 Task: Look for space in Littleton, United States from 10th July, 2023 to 15th July, 2023 for 7 adults in price range Rs.10000 to Rs.15000. Place can be entire place or shared room with 4 bedrooms having 7 beds and 4 bathrooms. Property type can be house, flat, guest house. Amenities needed are: wifi, TV, free parkinig on premises, gym, breakfast. Booking option can be shelf check-in. Required host language is English.
Action: Mouse moved to (436, 122)
Screenshot: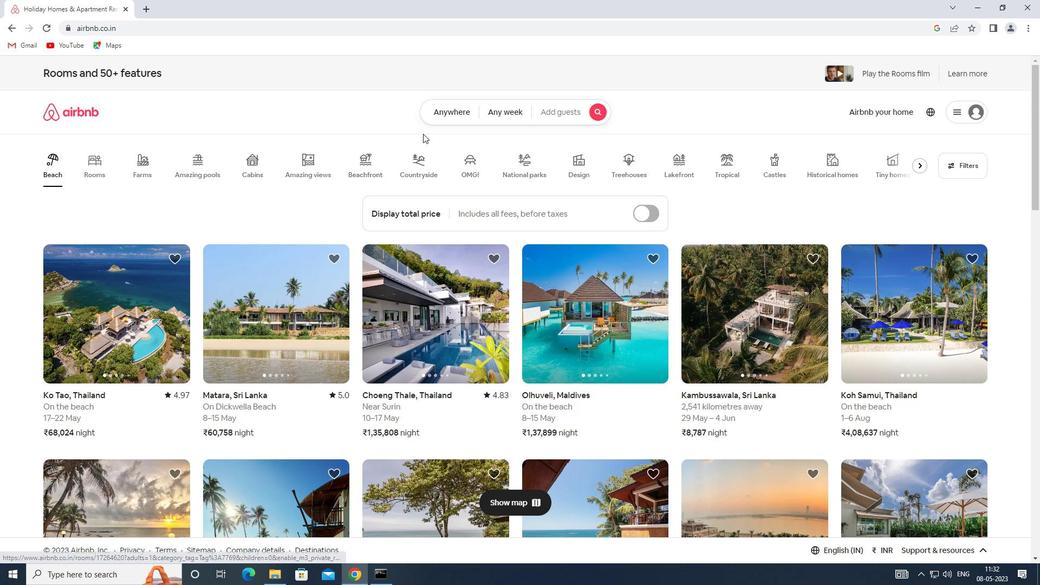 
Action: Mouse pressed left at (436, 122)
Screenshot: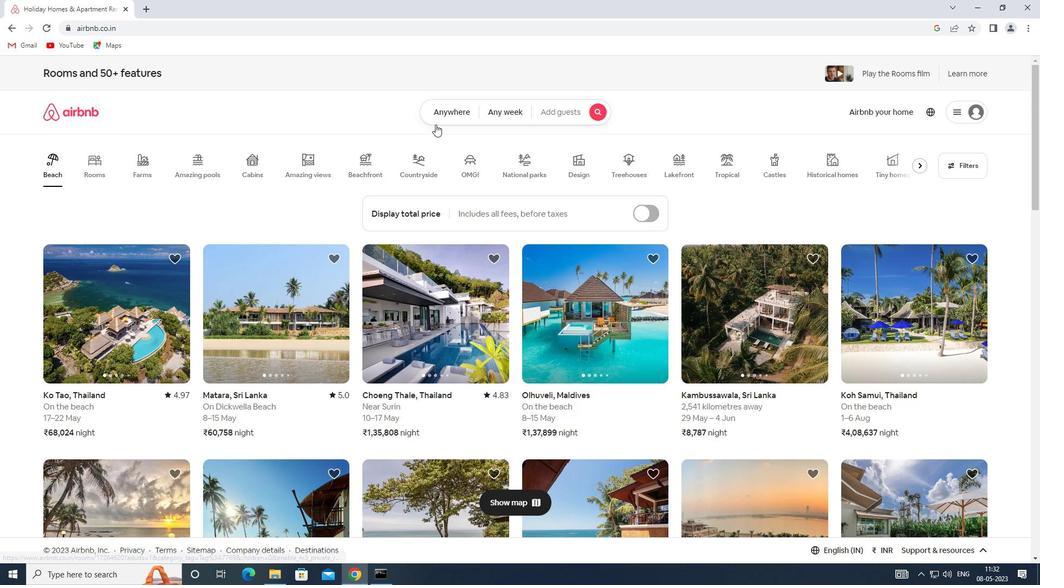 
Action: Mouse moved to (330, 158)
Screenshot: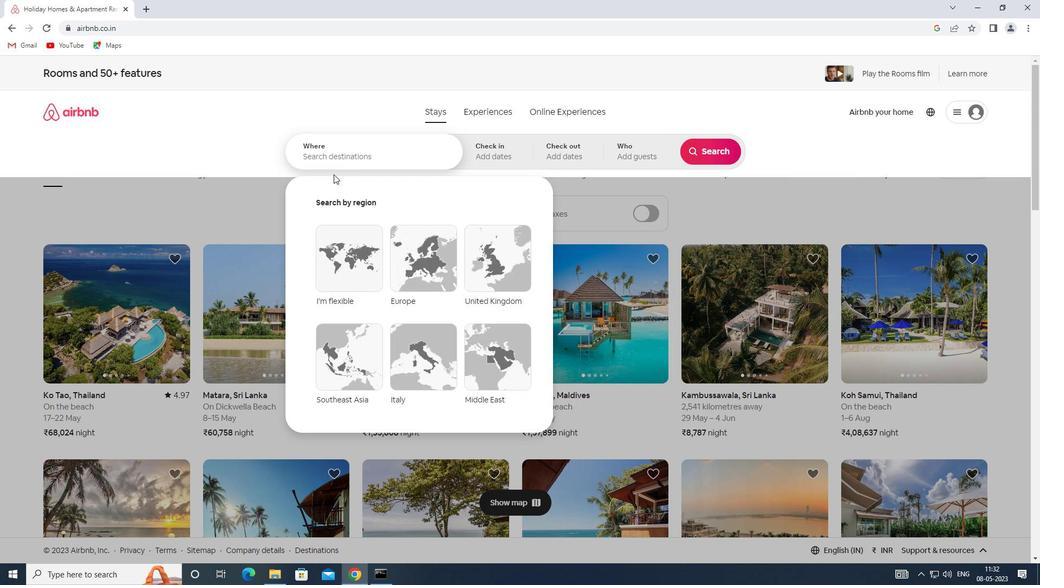 
Action: Mouse pressed left at (330, 158)
Screenshot: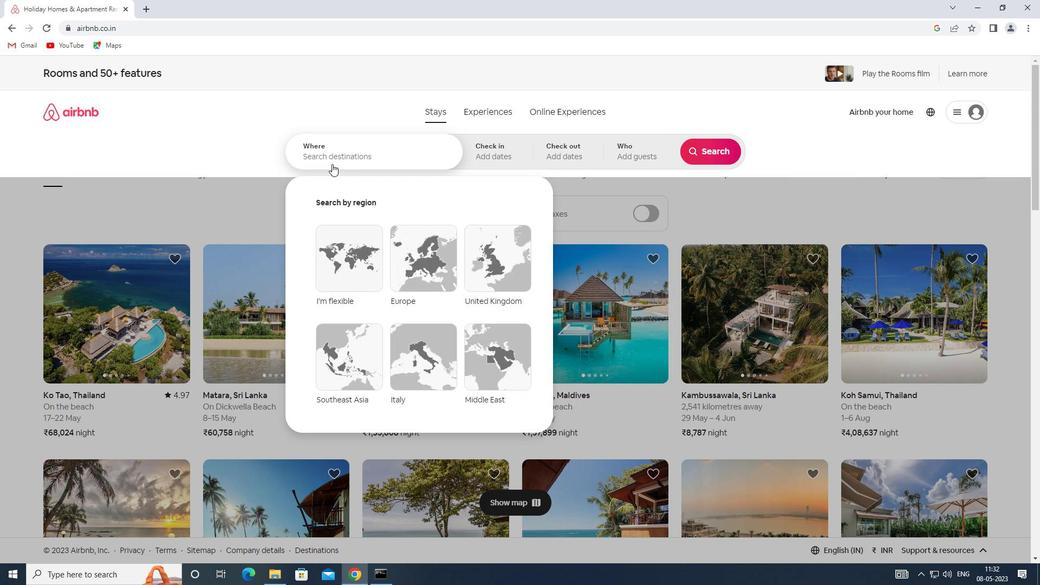 
Action: Key pressed <Key.shift>SPACE<Key.space>IN<Key.space><Key.shift><Key.shift><Key.shift><Key.shift><Key.shift><Key.shift><Key.shift><Key.shift><Key.shift><Key.shift><Key.shift><Key.shift><Key.shift><Key.shift><Key.shift><Key.shift><Key.shift><Key.shift><Key.shift><Key.shift><Key.shift><Key.shift><Key.shift><Key.shift><Key.shift><Key.shift><Key.shift><Key.shift><Key.shift><Key.shift><Key.shift><Key.shift><Key.shift><Key.shift><Key.shift><Key.shift><Key.shift><Key.shift><Key.shift>LITTLETON,<Key.shift>UNITED<Key.space><Key.shift>STATES
Screenshot: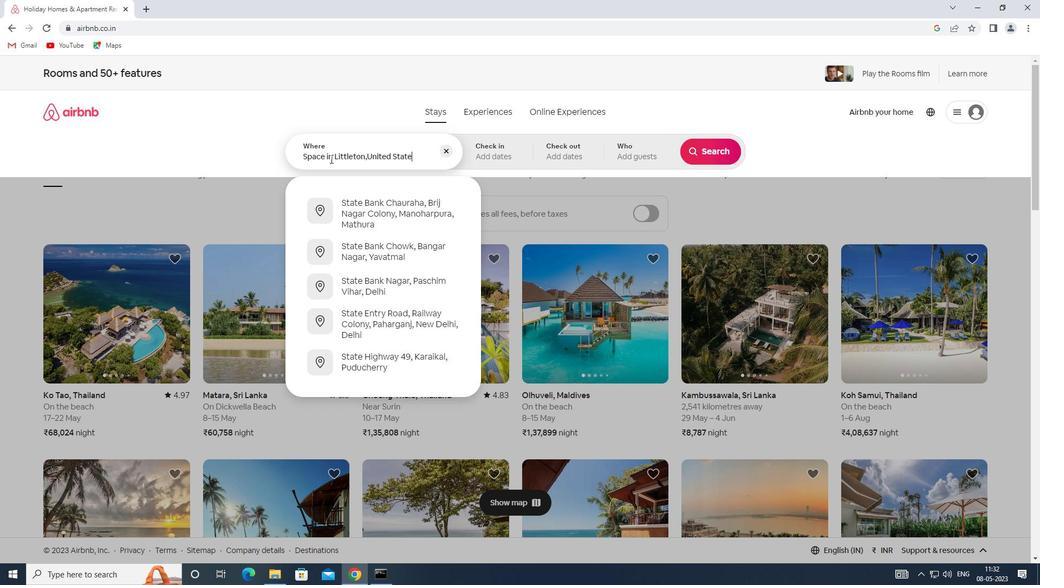 
Action: Mouse moved to (489, 141)
Screenshot: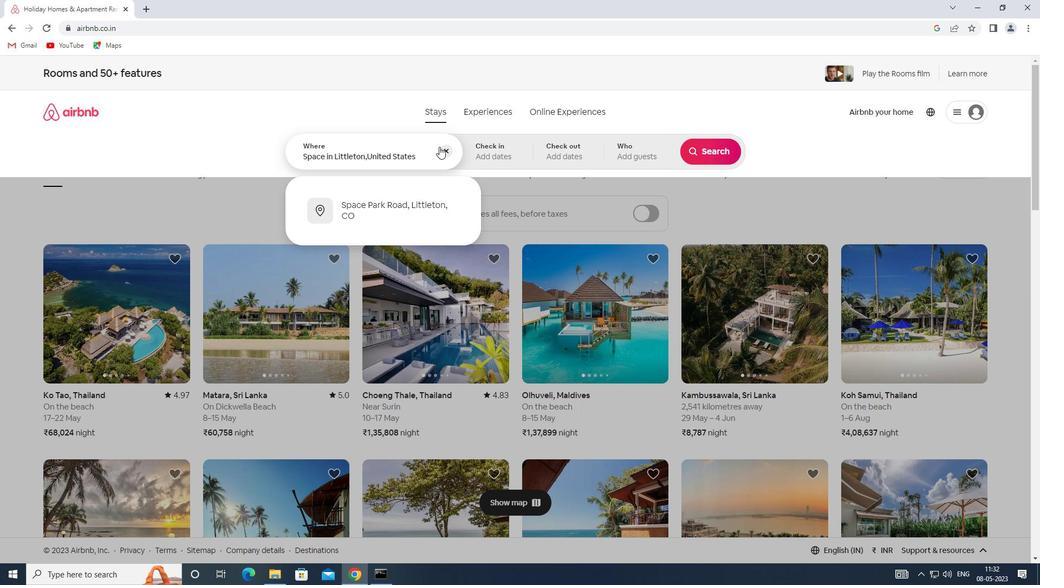 
Action: Mouse pressed left at (489, 141)
Screenshot: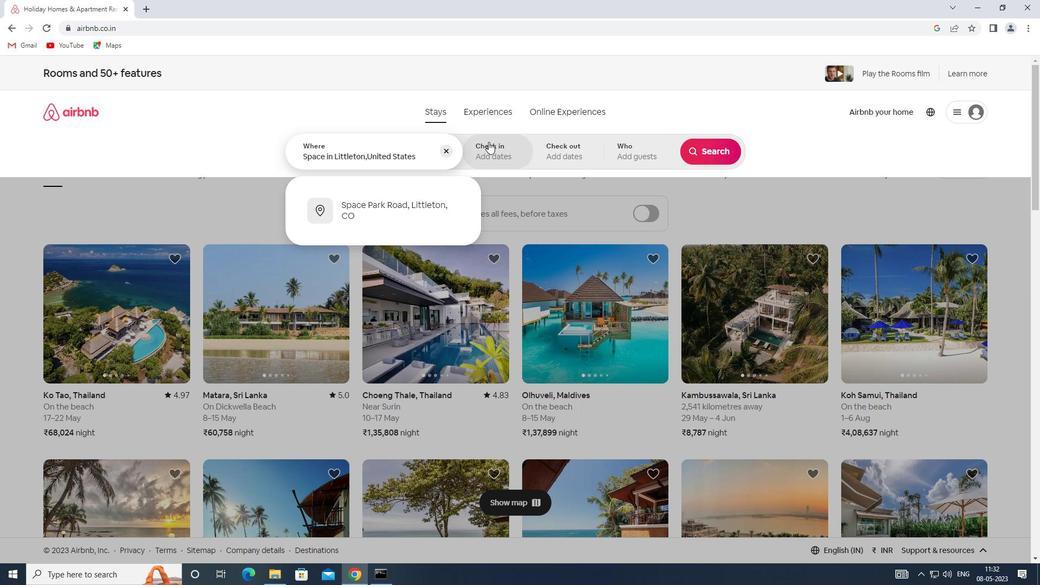
Action: Mouse moved to (712, 238)
Screenshot: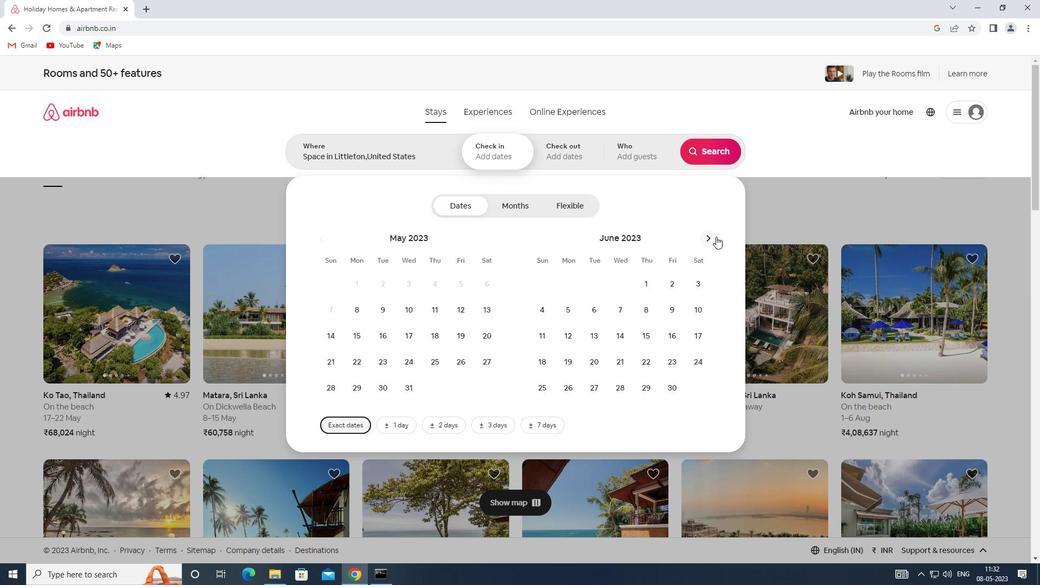 
Action: Mouse pressed left at (712, 238)
Screenshot: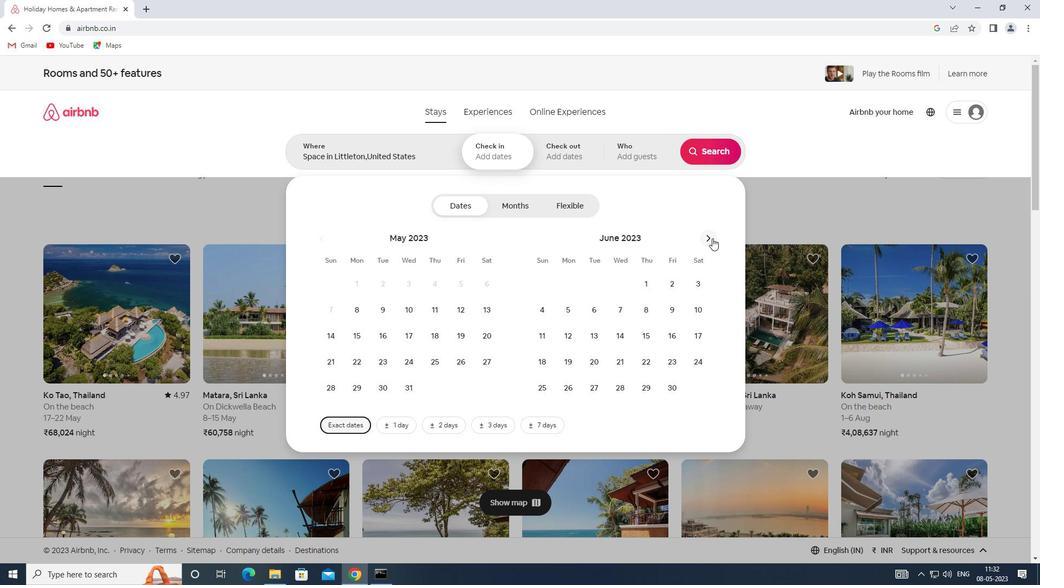 
Action: Mouse moved to (570, 345)
Screenshot: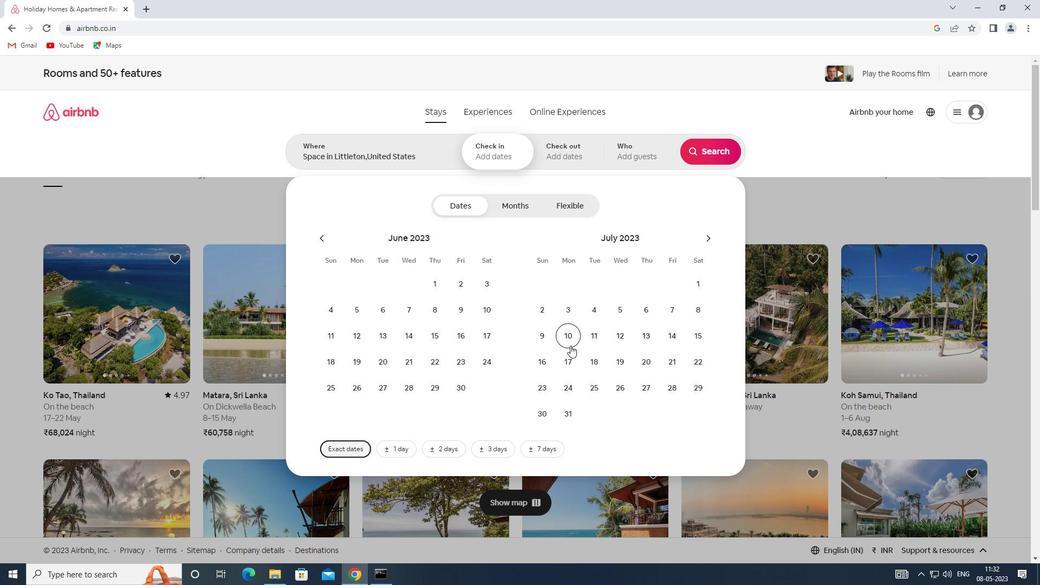 
Action: Mouse pressed left at (570, 345)
Screenshot: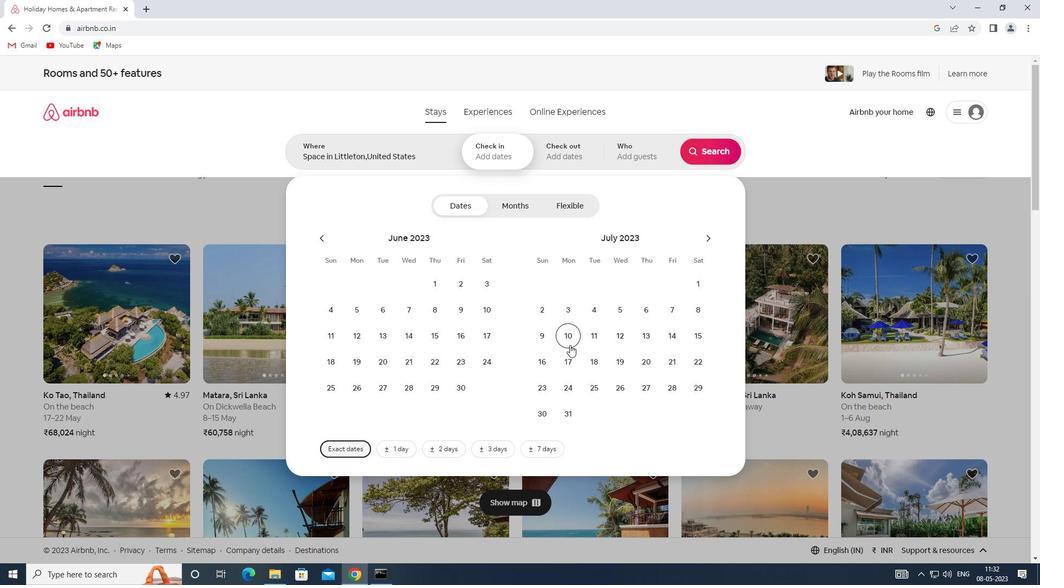 
Action: Mouse moved to (705, 340)
Screenshot: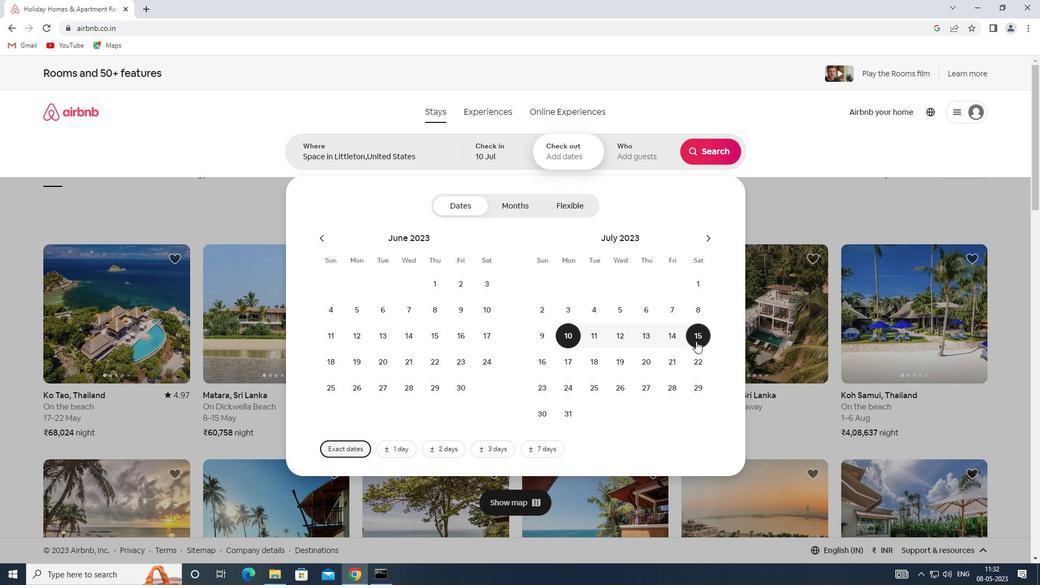 
Action: Mouse pressed left at (705, 340)
Screenshot: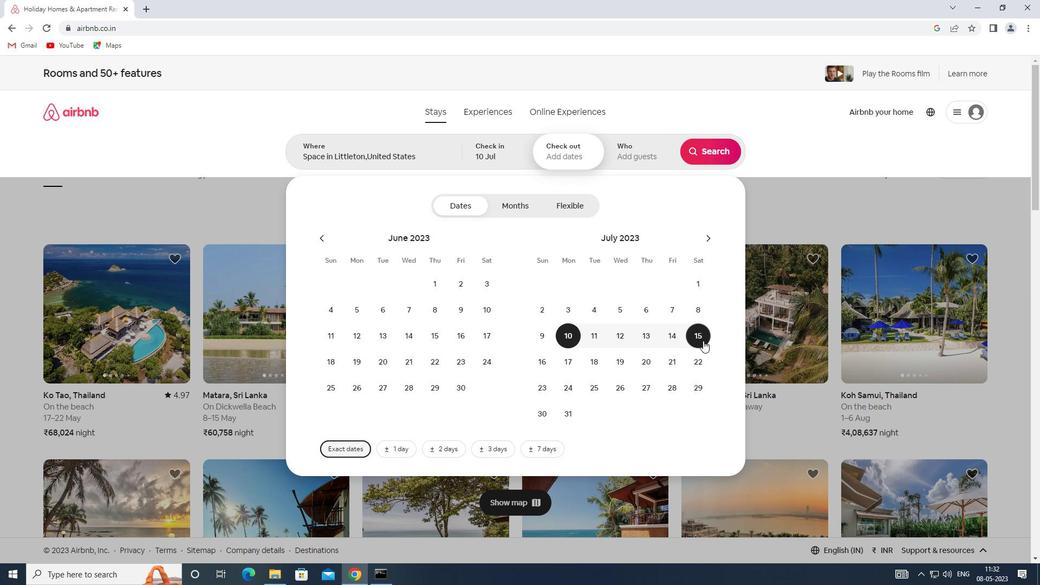 
Action: Mouse moved to (630, 151)
Screenshot: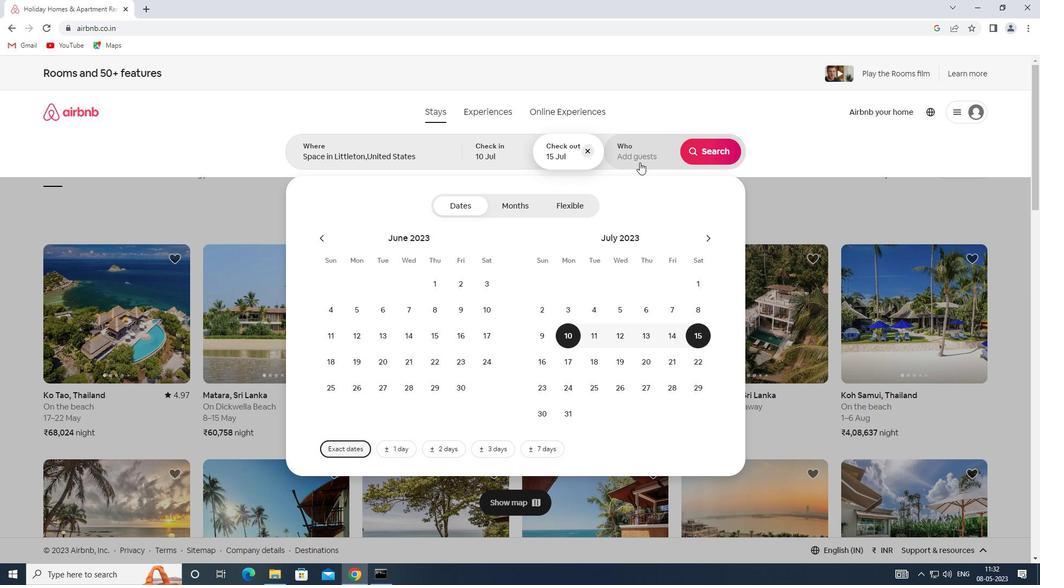 
Action: Mouse pressed left at (630, 151)
Screenshot: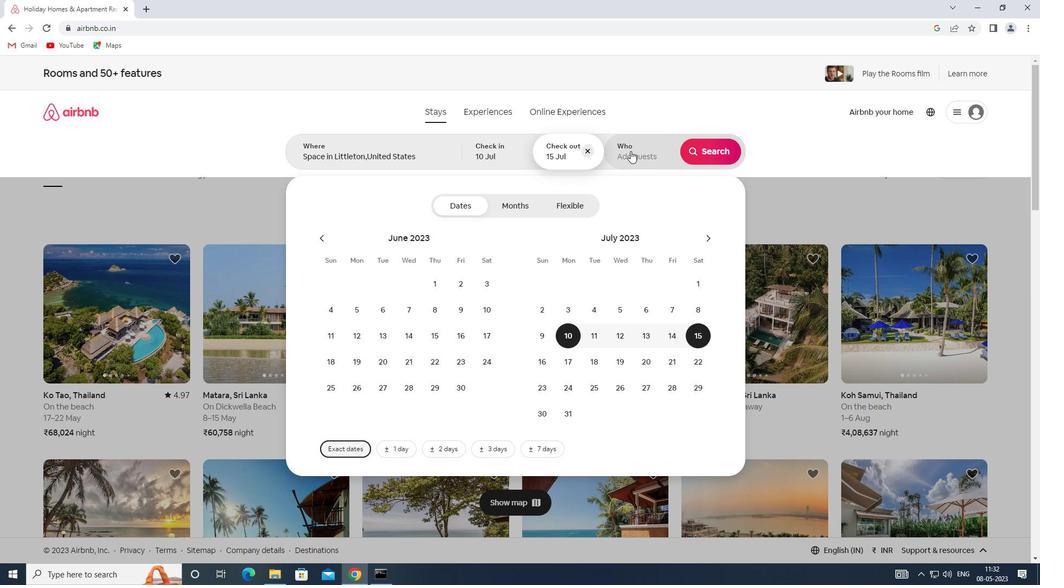 
Action: Mouse moved to (716, 211)
Screenshot: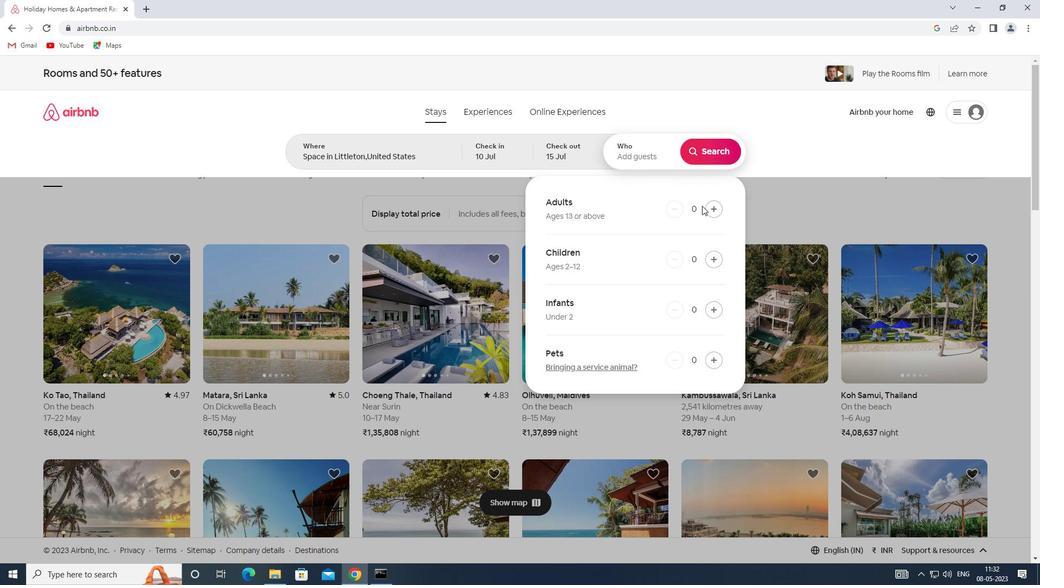 
Action: Mouse pressed left at (716, 211)
Screenshot: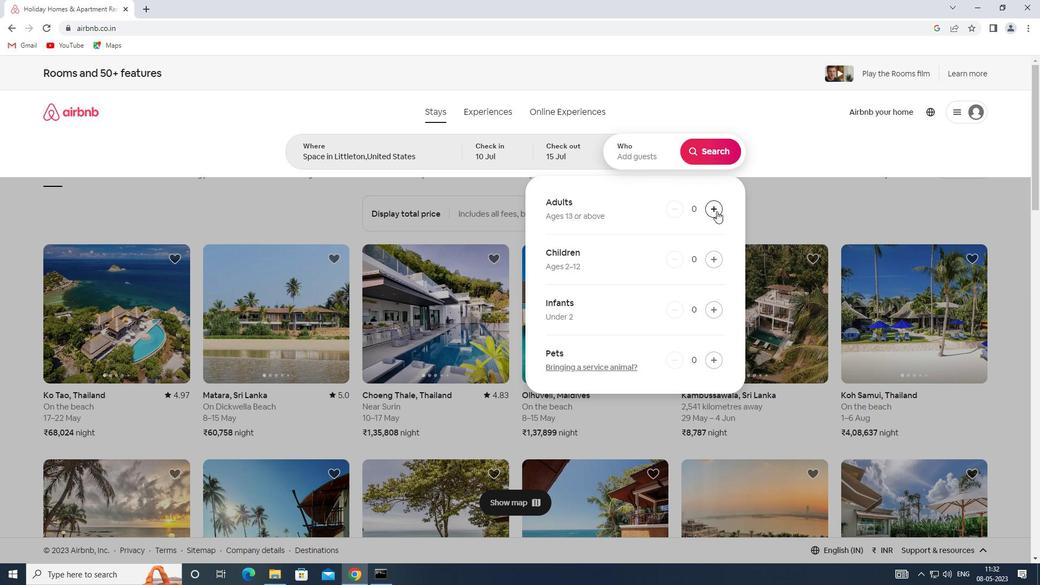 
Action: Mouse pressed left at (716, 211)
Screenshot: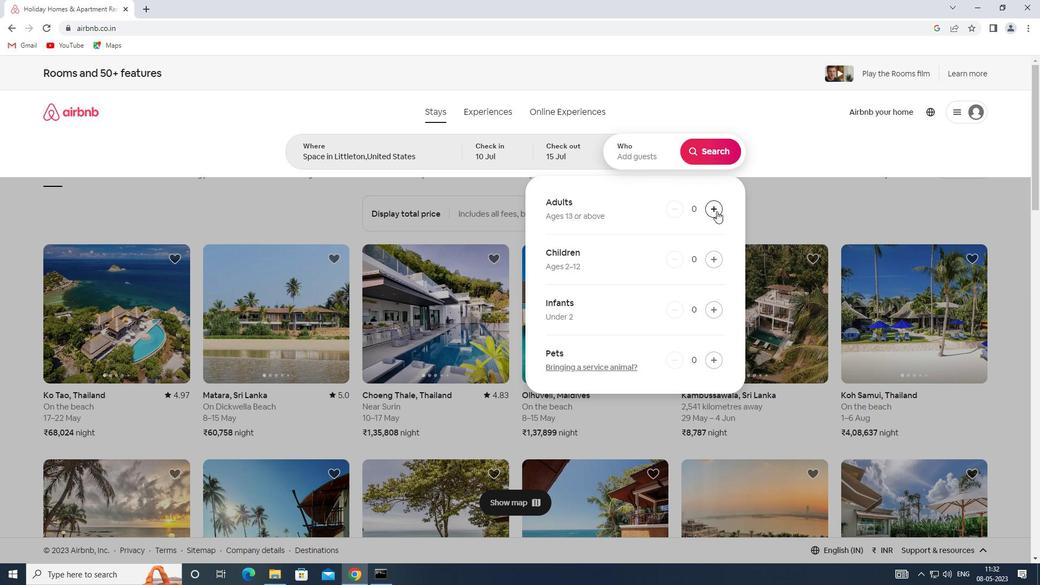 
Action: Mouse pressed left at (716, 211)
Screenshot: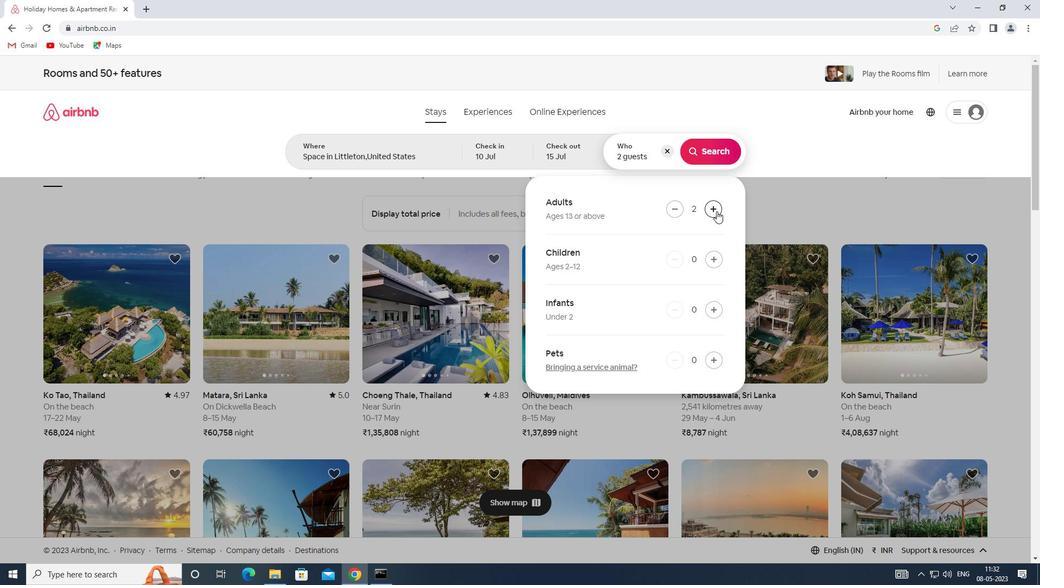 
Action: Mouse pressed left at (716, 211)
Screenshot: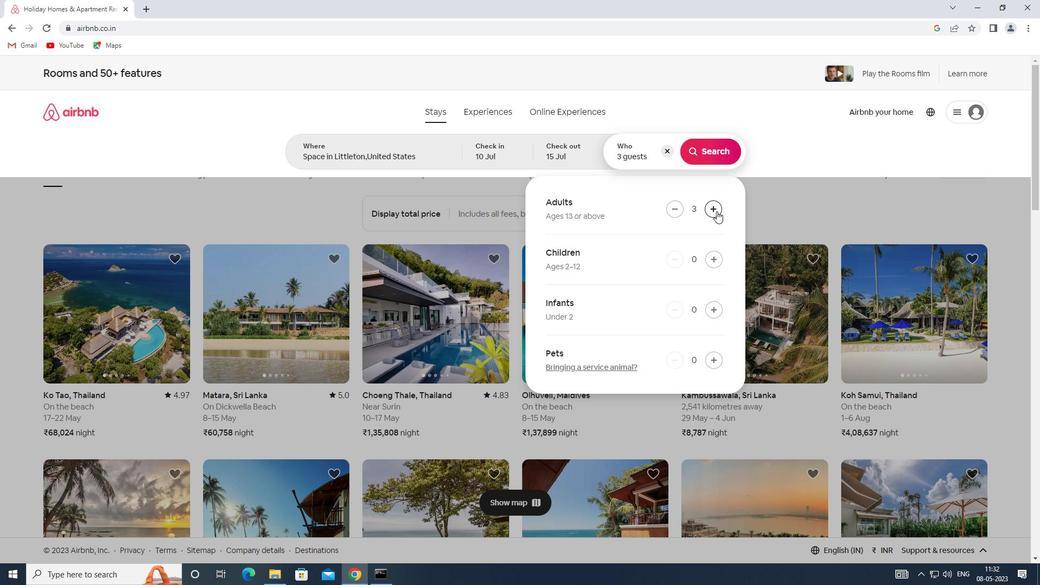
Action: Mouse pressed left at (716, 211)
Screenshot: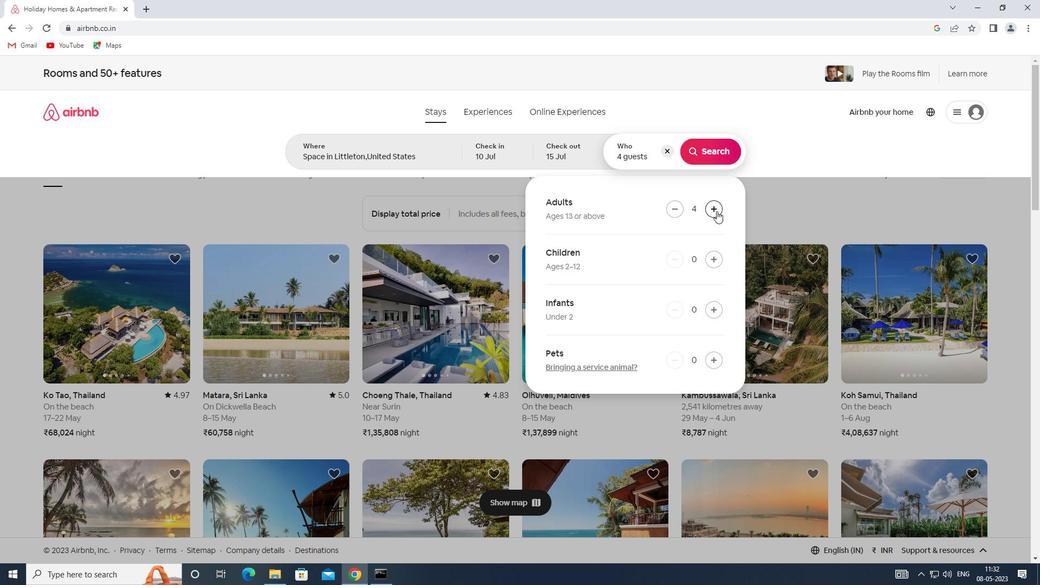 
Action: Mouse pressed left at (716, 211)
Screenshot: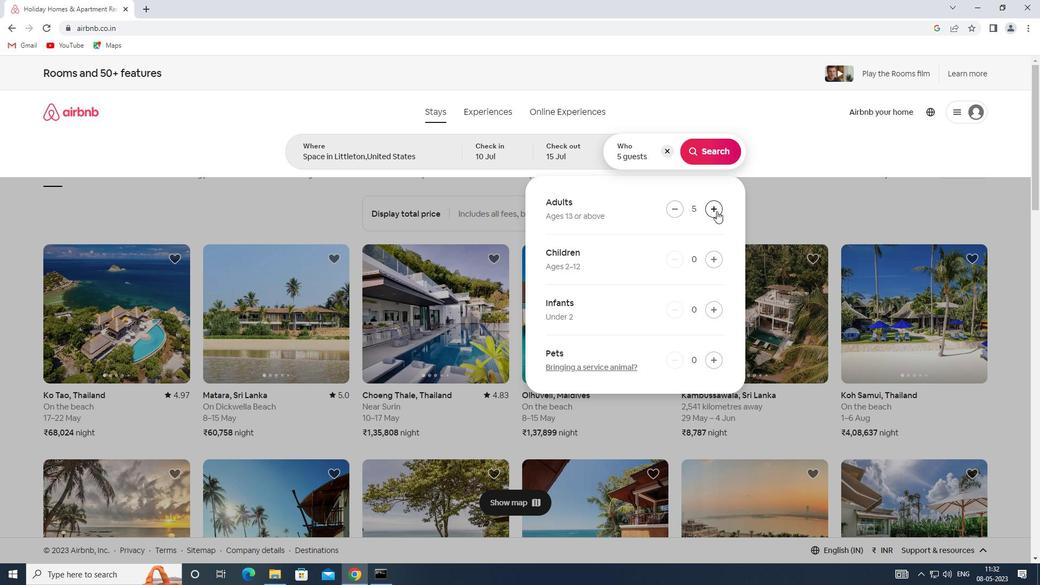 
Action: Mouse pressed left at (716, 211)
Screenshot: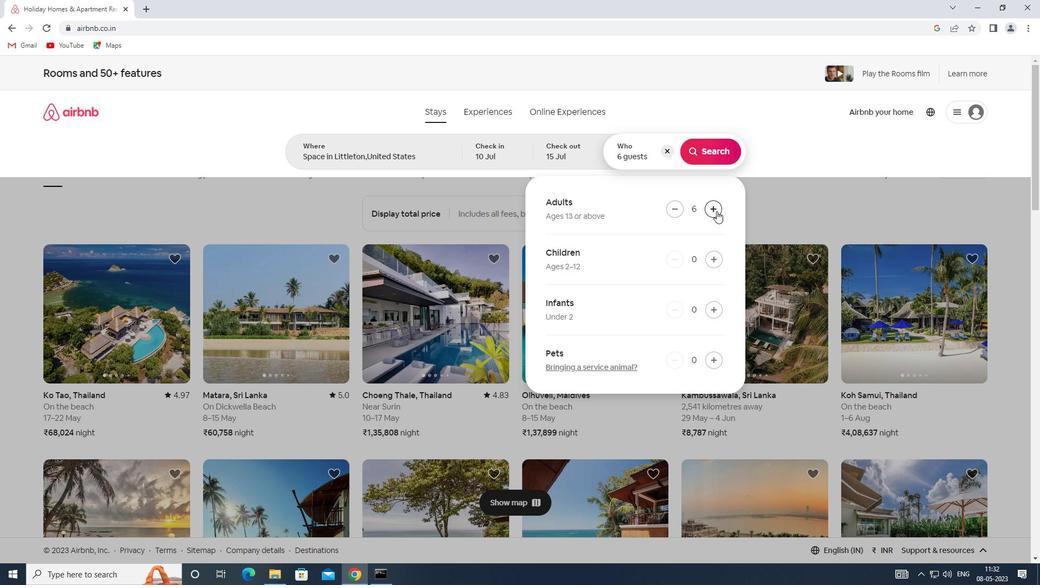 
Action: Mouse moved to (706, 152)
Screenshot: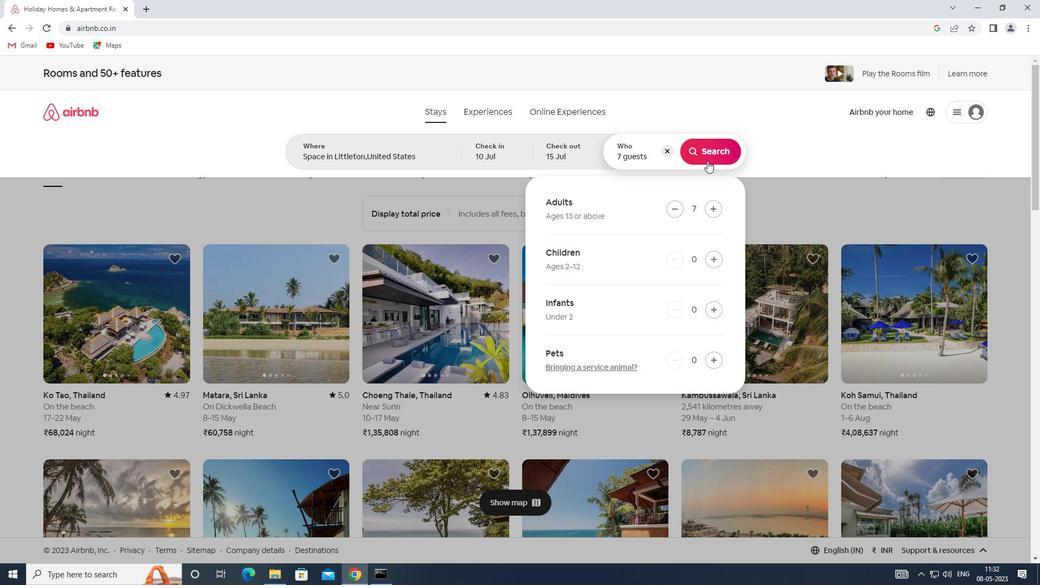 
Action: Mouse pressed left at (706, 152)
Screenshot: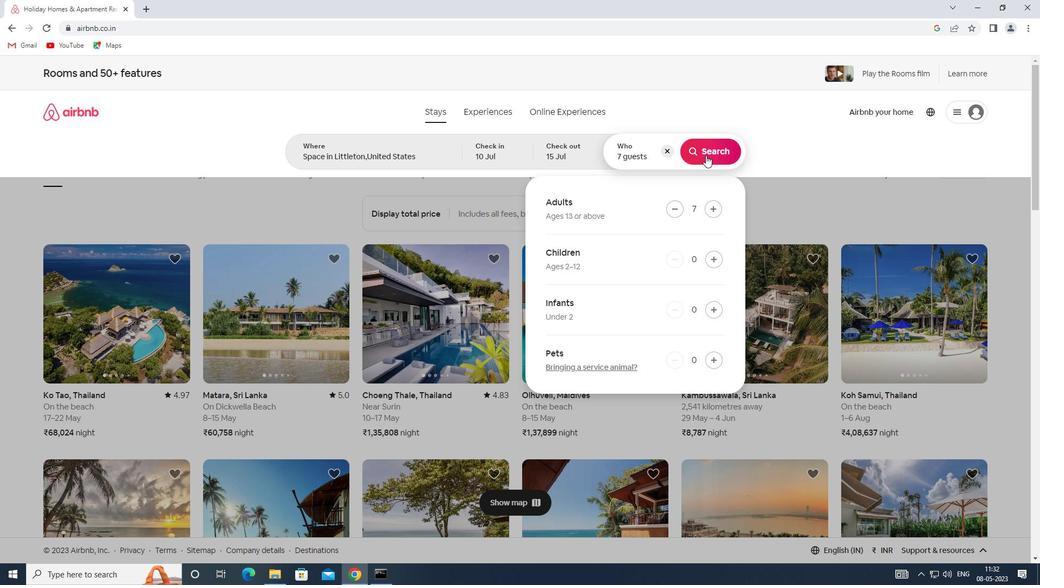 
Action: Mouse moved to (1000, 126)
Screenshot: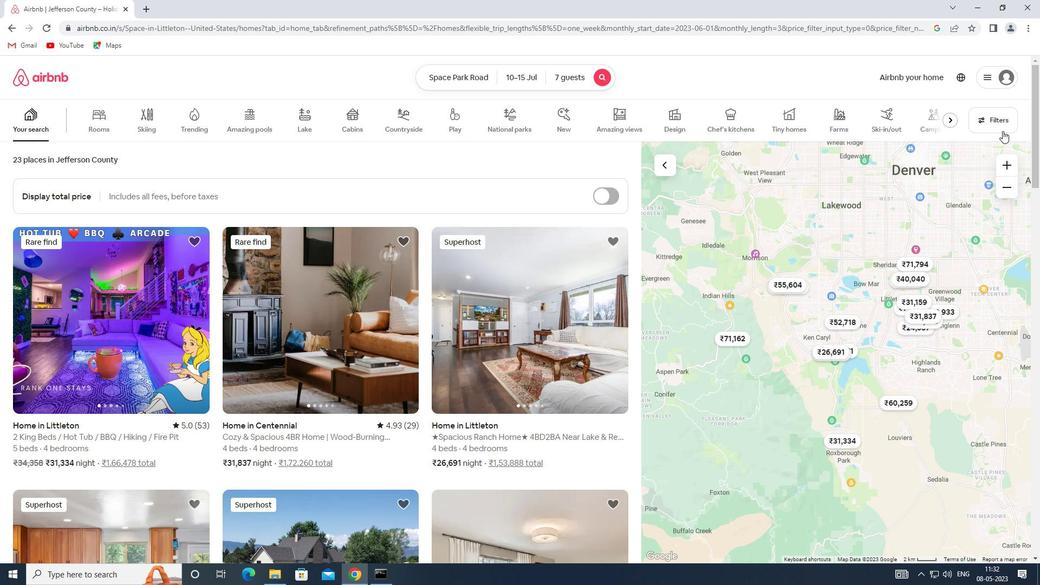 
Action: Mouse pressed left at (1000, 126)
Screenshot: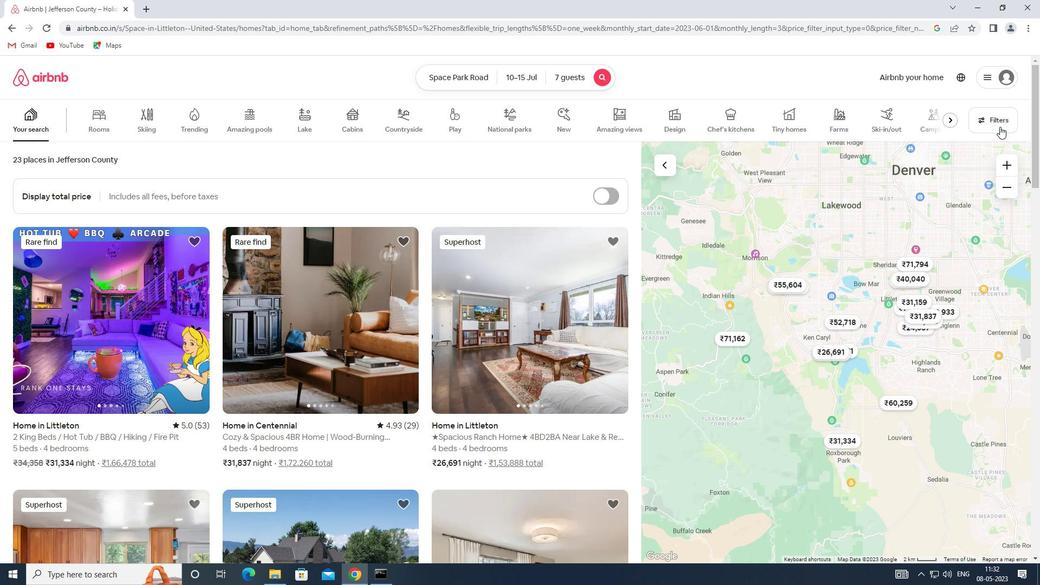 
Action: Mouse moved to (383, 387)
Screenshot: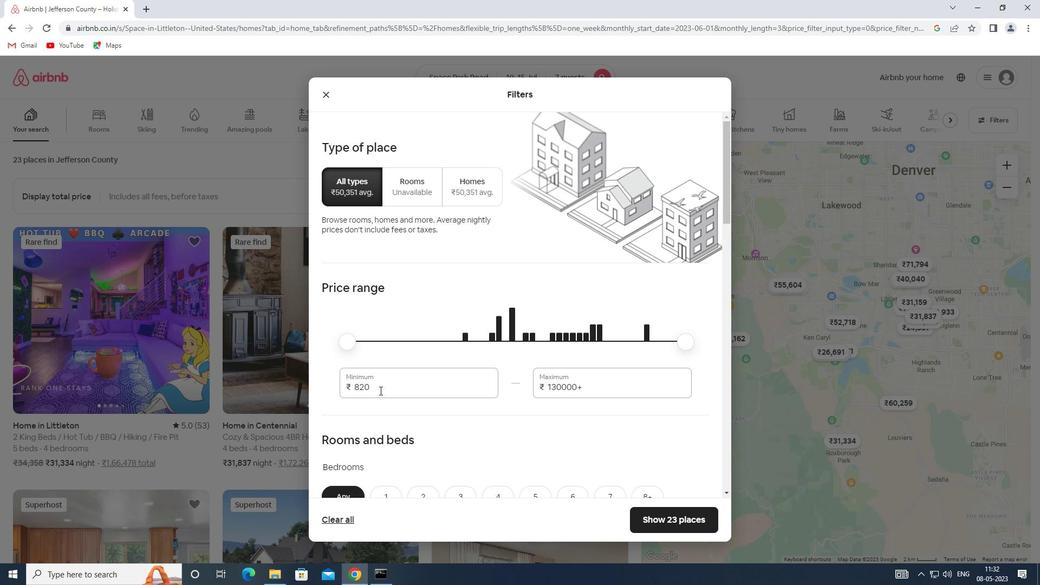 
Action: Mouse pressed left at (383, 387)
Screenshot: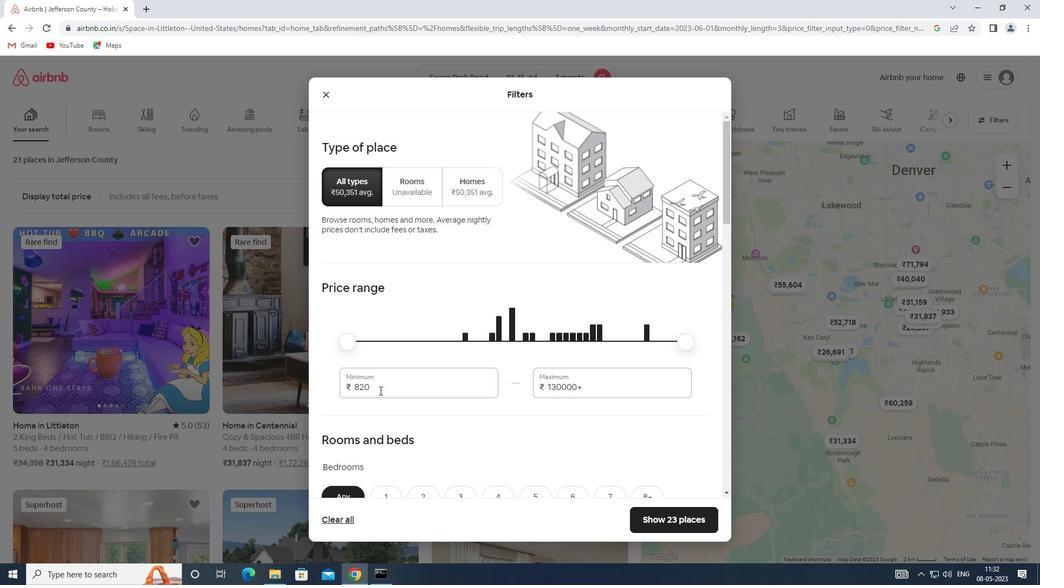 
Action: Mouse moved to (315, 387)
Screenshot: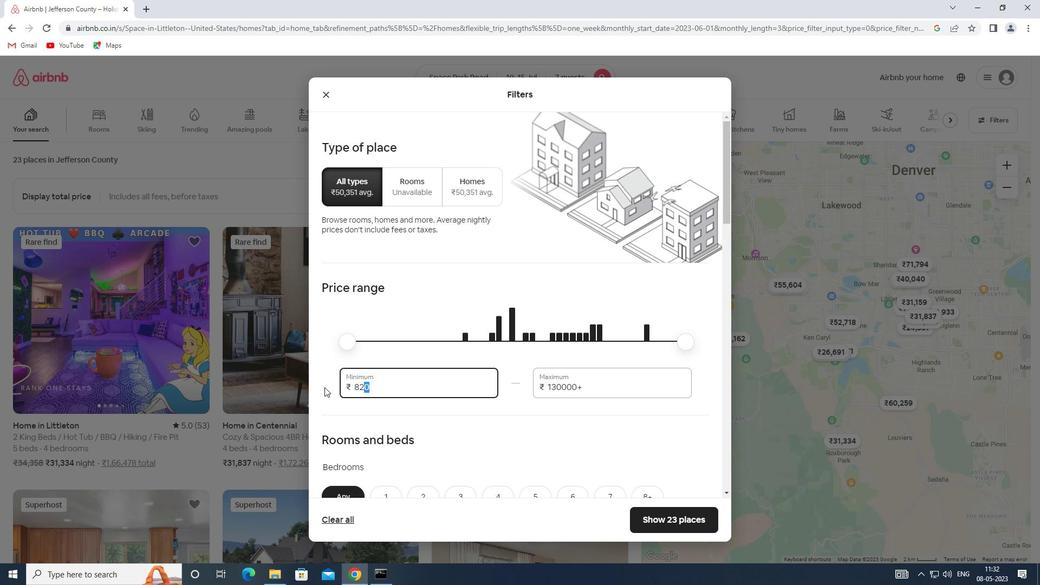
Action: Key pressed 10000
Screenshot: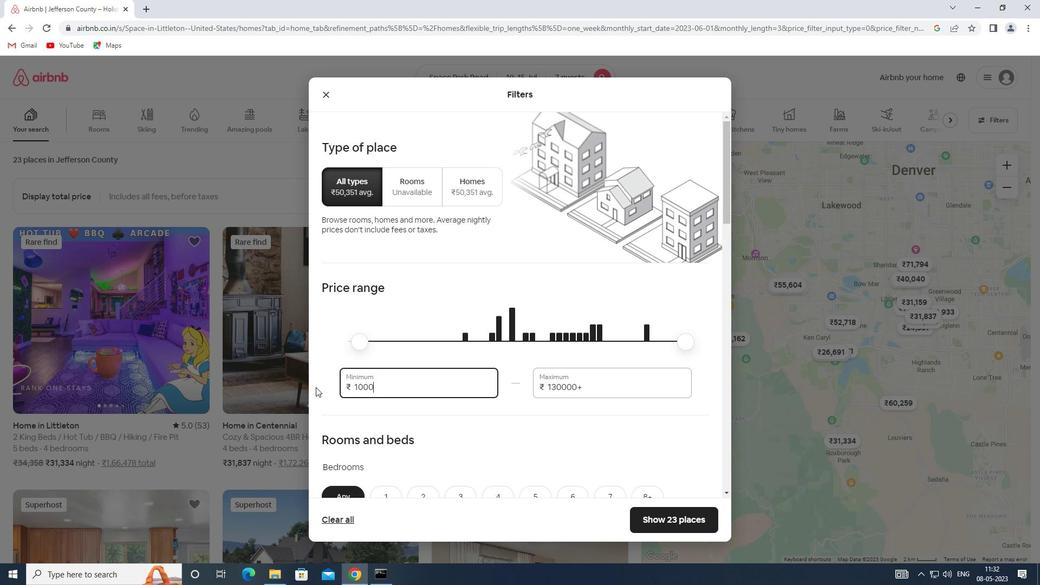 
Action: Mouse moved to (586, 384)
Screenshot: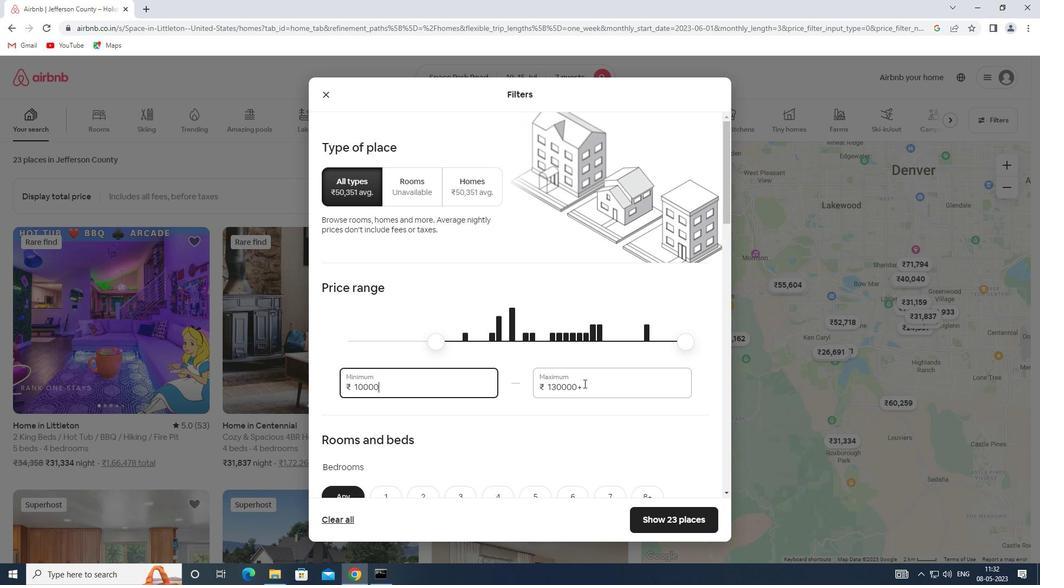 
Action: Mouse pressed left at (586, 384)
Screenshot: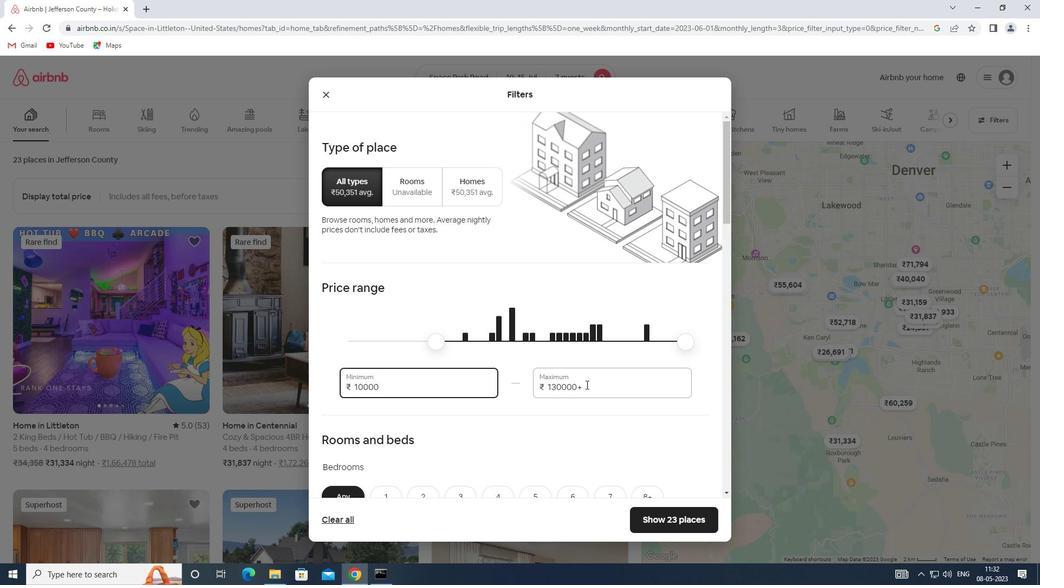 
Action: Mouse moved to (498, 392)
Screenshot: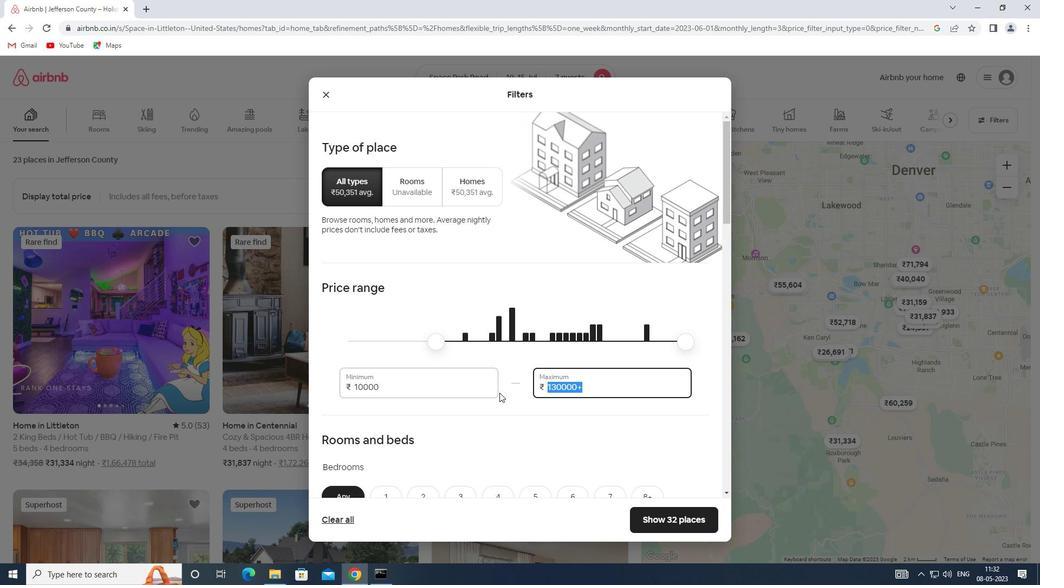 
Action: Key pressed 15000
Screenshot: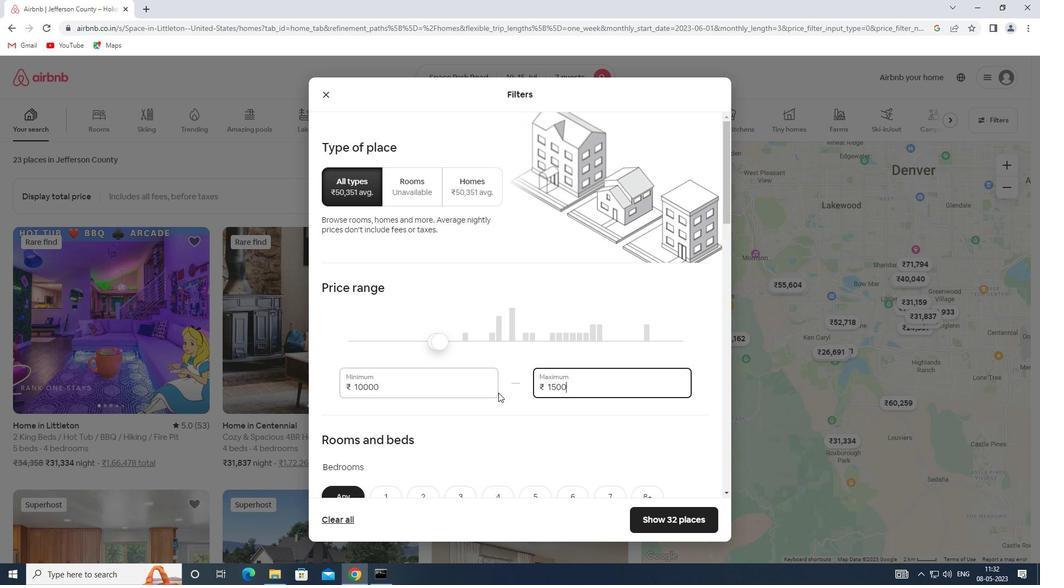 
Action: Mouse moved to (534, 424)
Screenshot: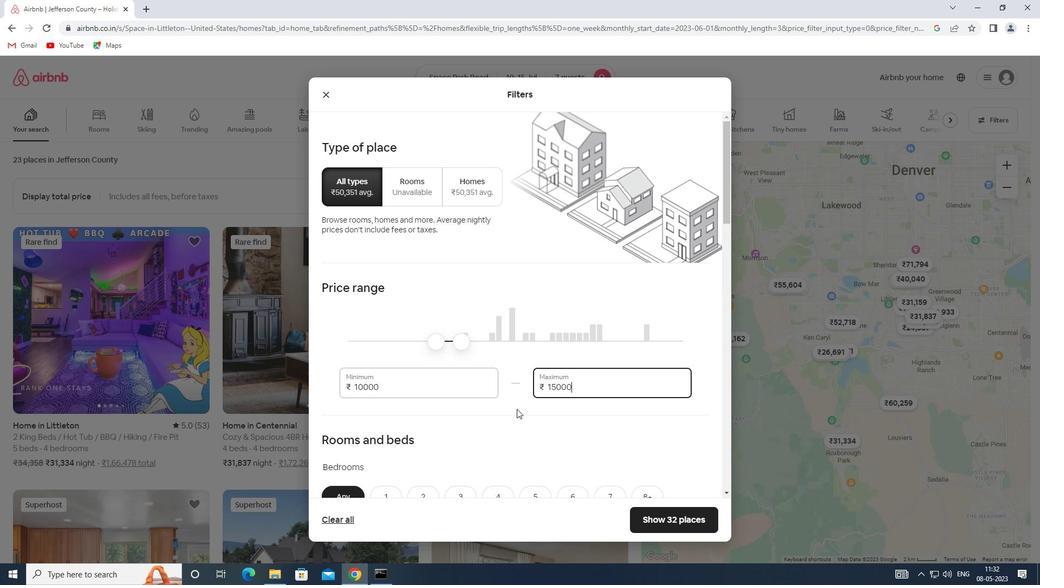 
Action: Mouse scrolled (534, 424) with delta (0, 0)
Screenshot: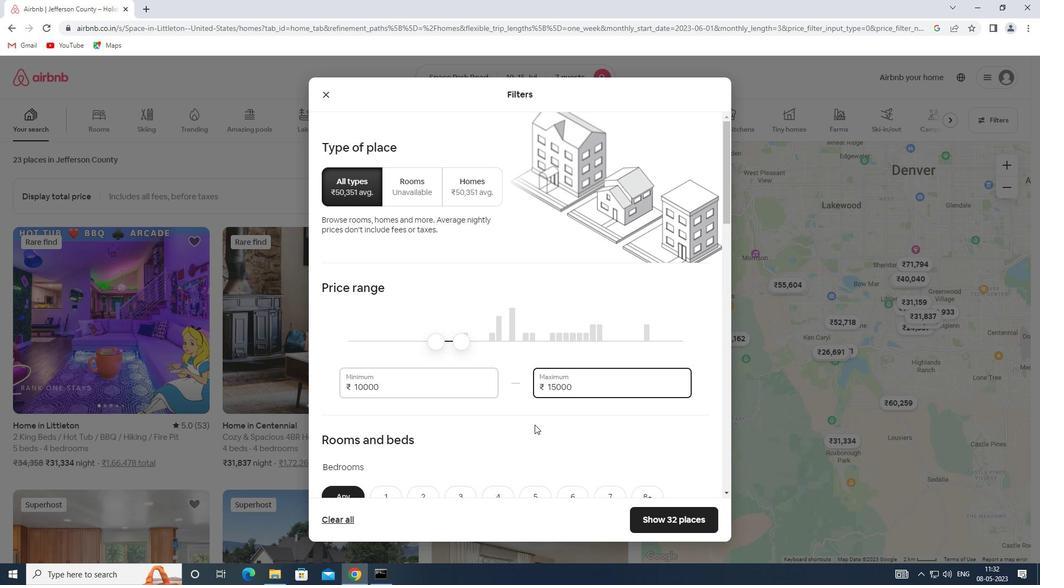 
Action: Mouse scrolled (534, 424) with delta (0, 0)
Screenshot: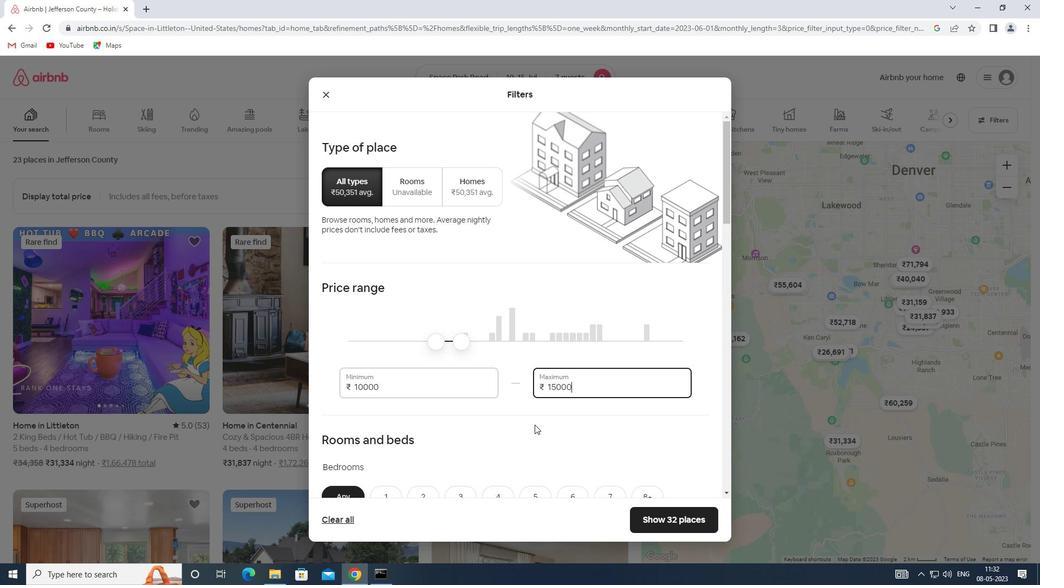 
Action: Mouse scrolled (534, 424) with delta (0, 0)
Screenshot: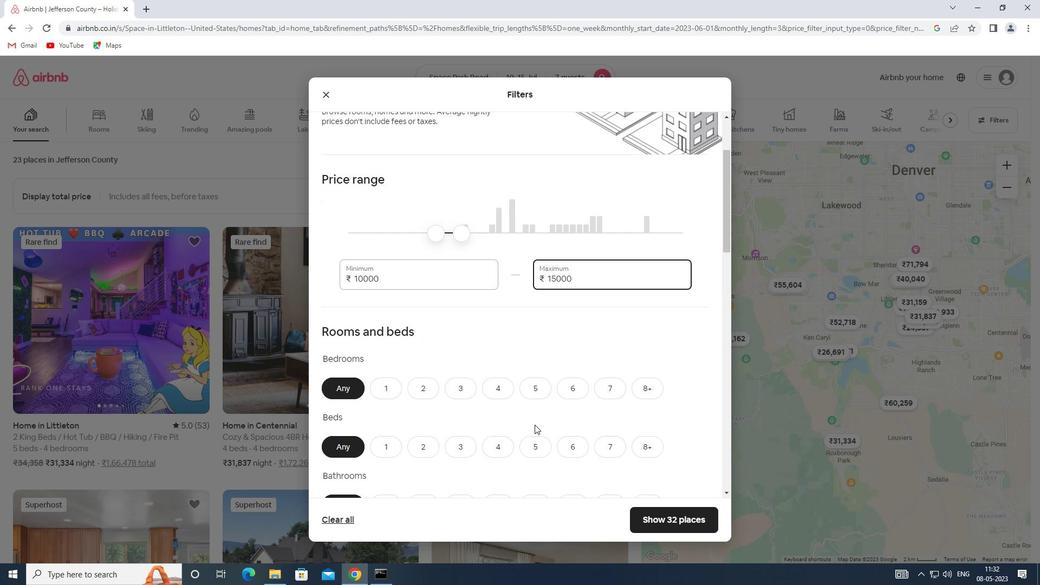 
Action: Mouse scrolled (534, 424) with delta (0, 0)
Screenshot: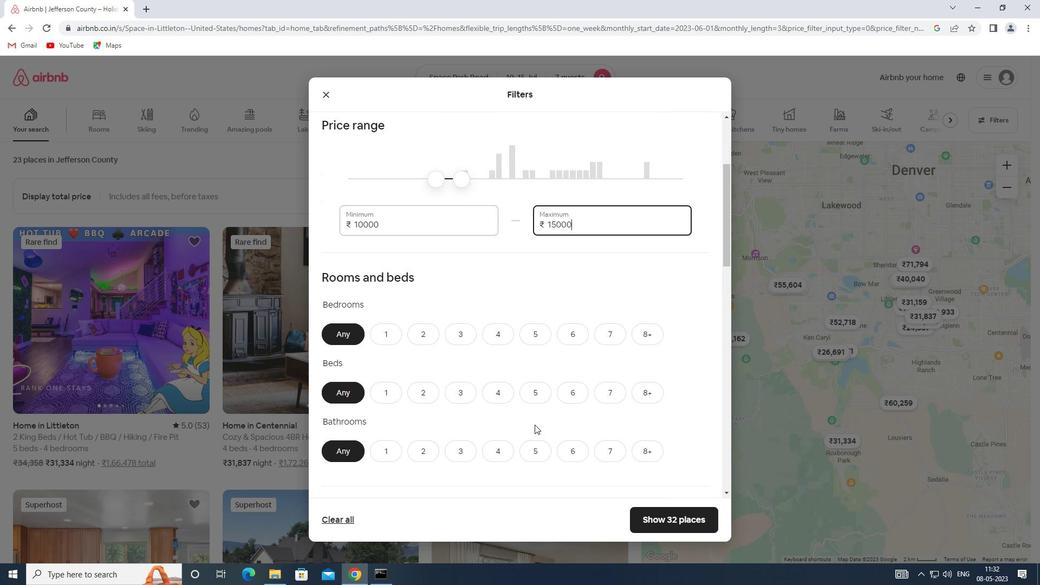 
Action: Mouse moved to (503, 292)
Screenshot: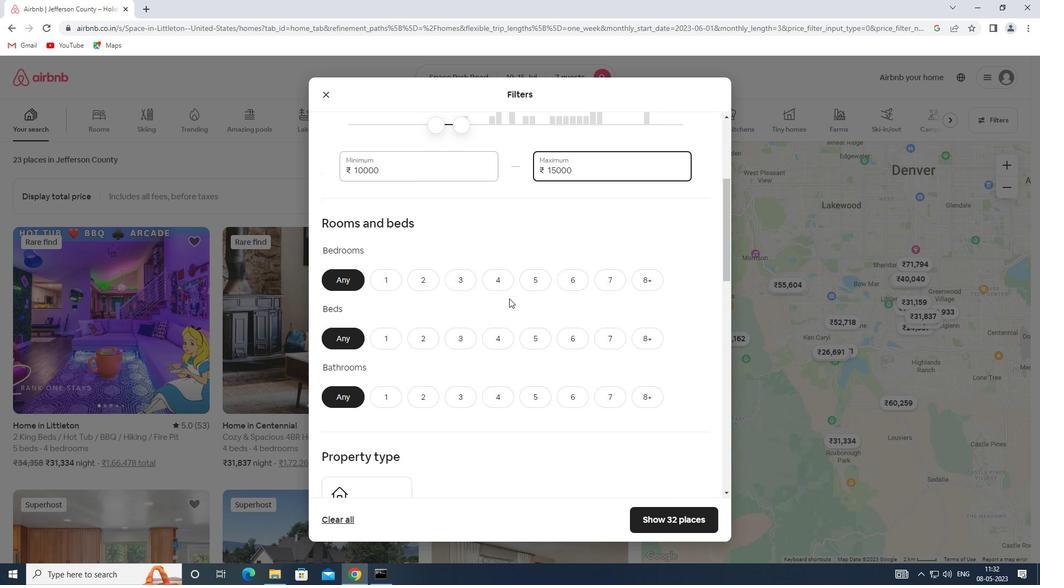 
Action: Mouse pressed left at (503, 292)
Screenshot: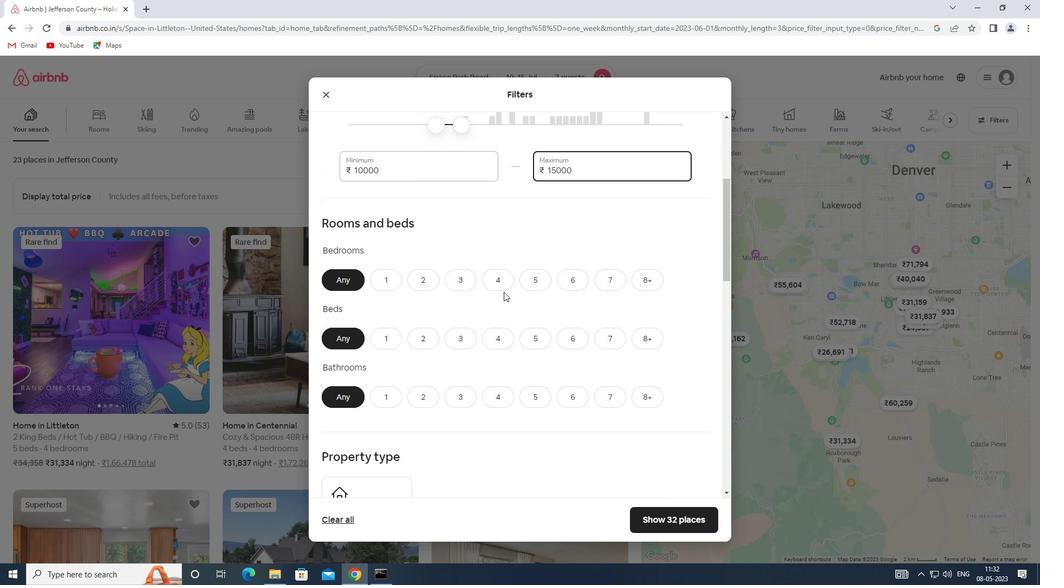 
Action: Mouse moved to (495, 274)
Screenshot: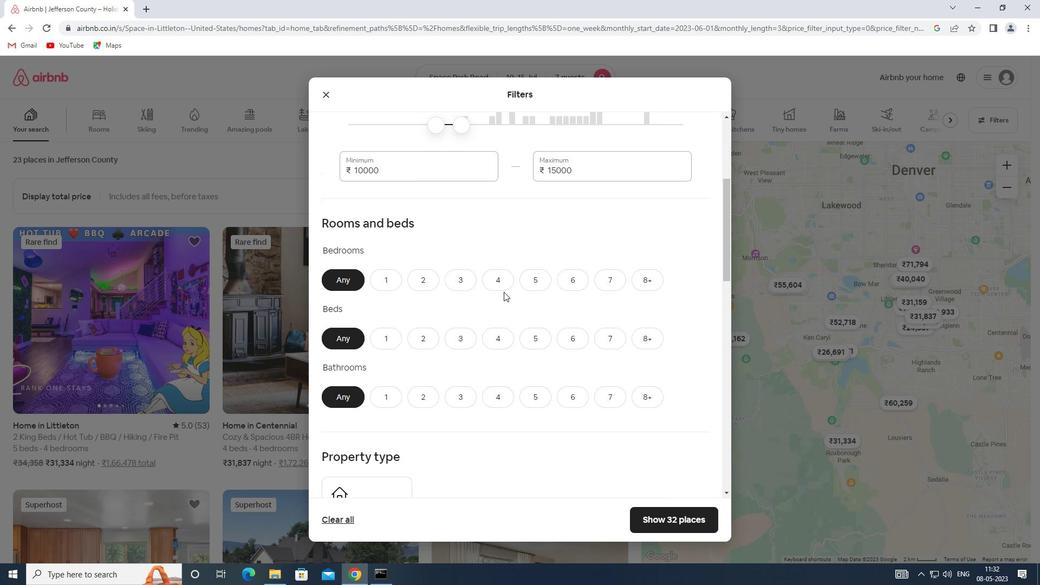 
Action: Mouse pressed left at (495, 274)
Screenshot: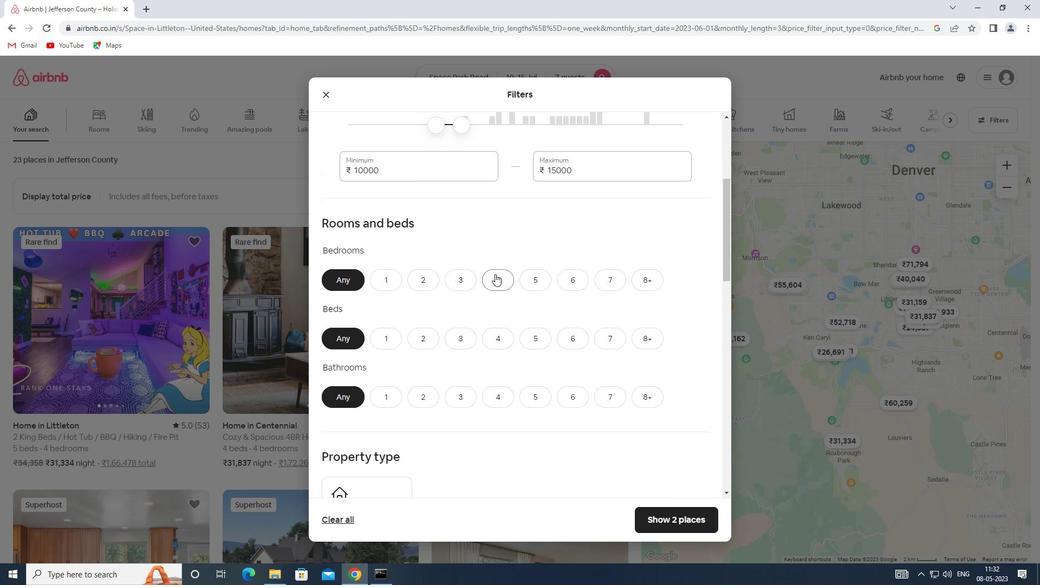 
Action: Mouse moved to (615, 336)
Screenshot: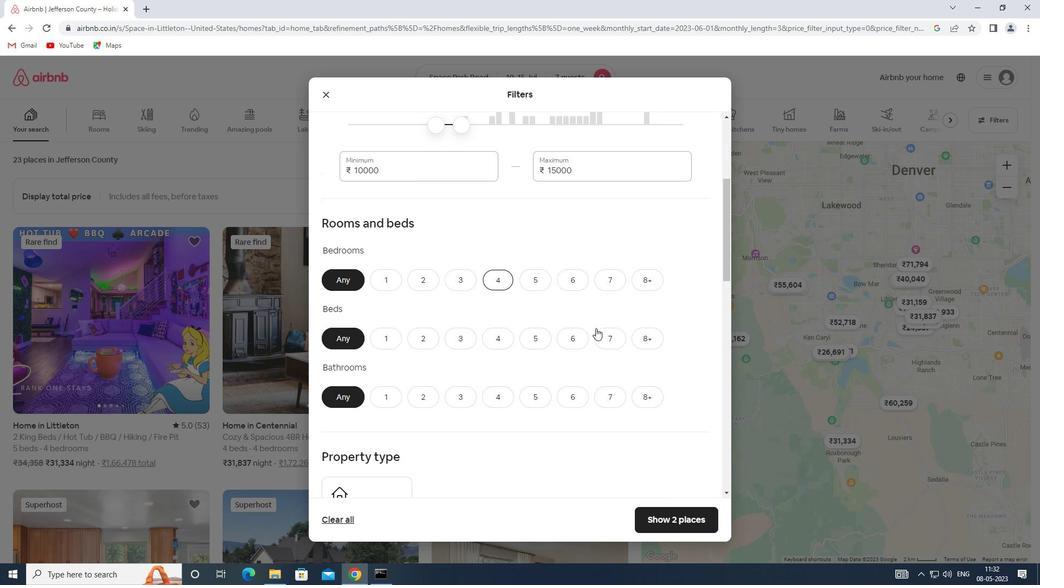 
Action: Mouse pressed left at (615, 336)
Screenshot: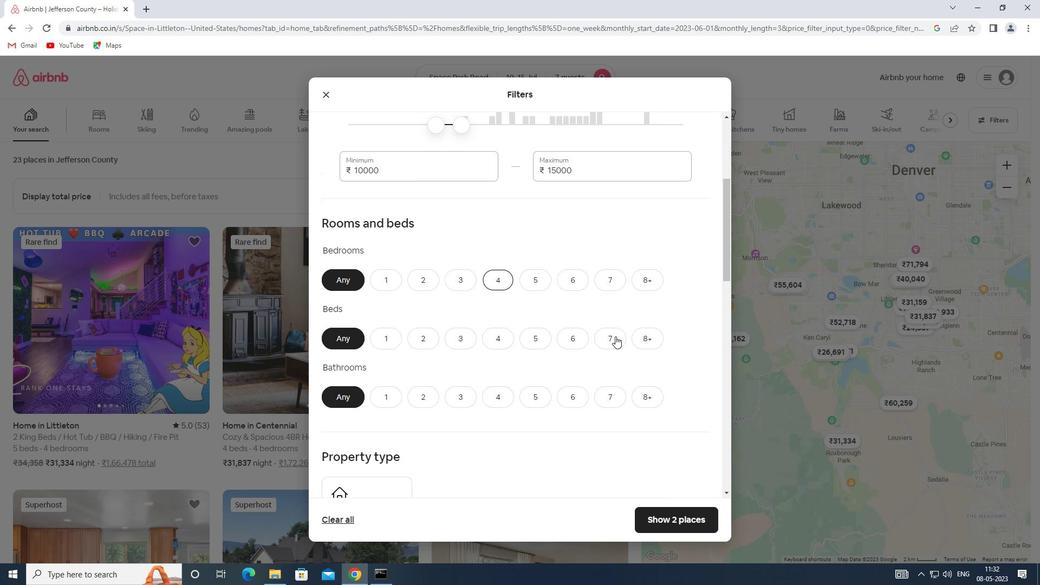 
Action: Mouse moved to (500, 395)
Screenshot: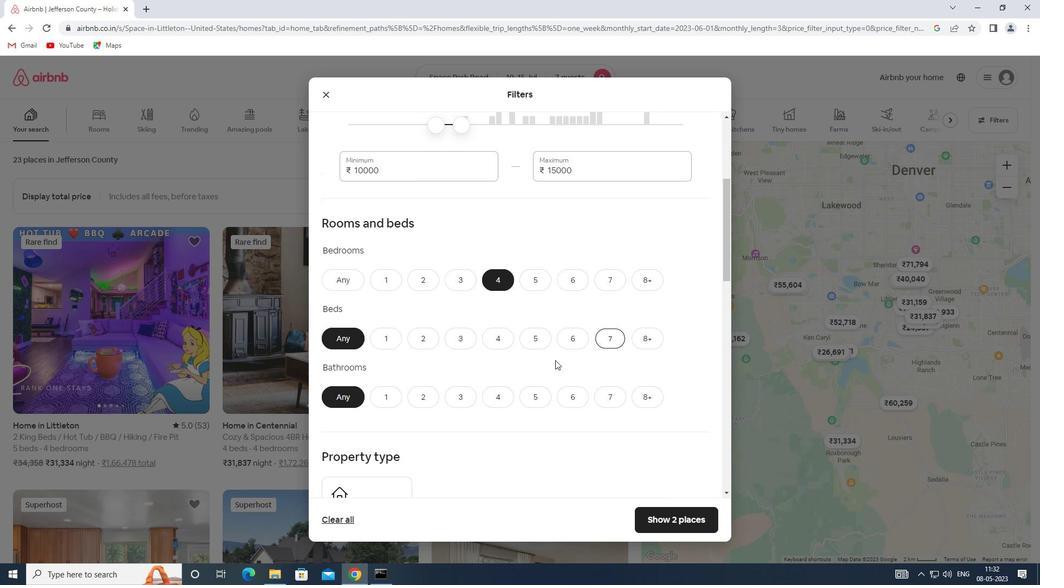 
Action: Mouse pressed left at (500, 395)
Screenshot: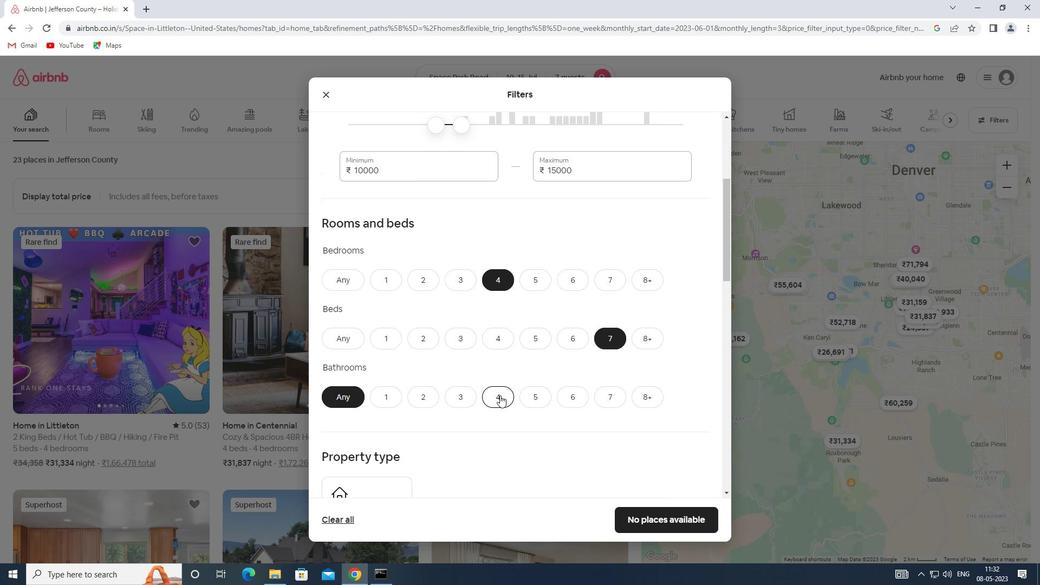 
Action: Mouse moved to (500, 395)
Screenshot: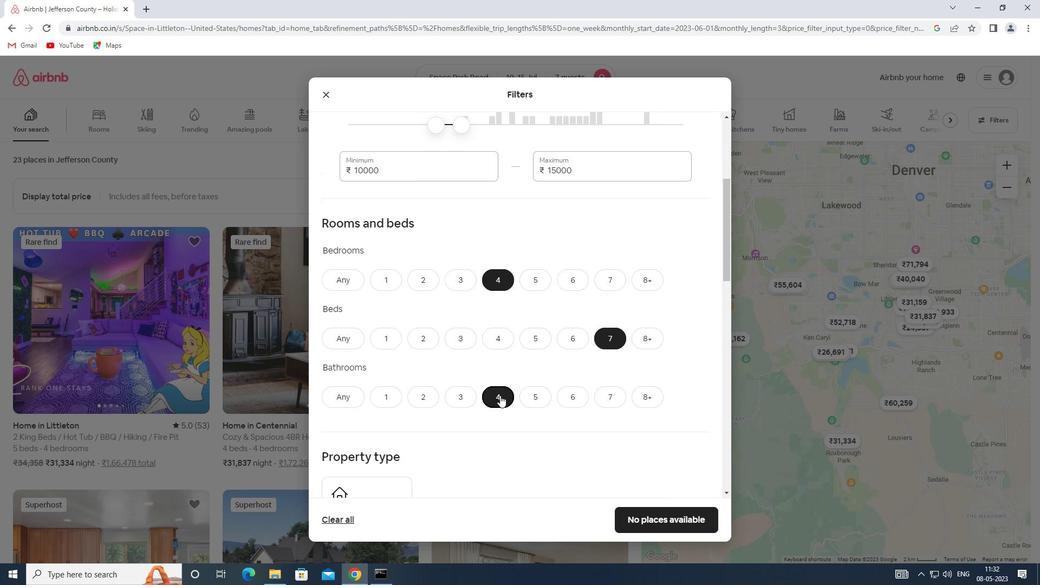 
Action: Mouse scrolled (500, 395) with delta (0, 0)
Screenshot: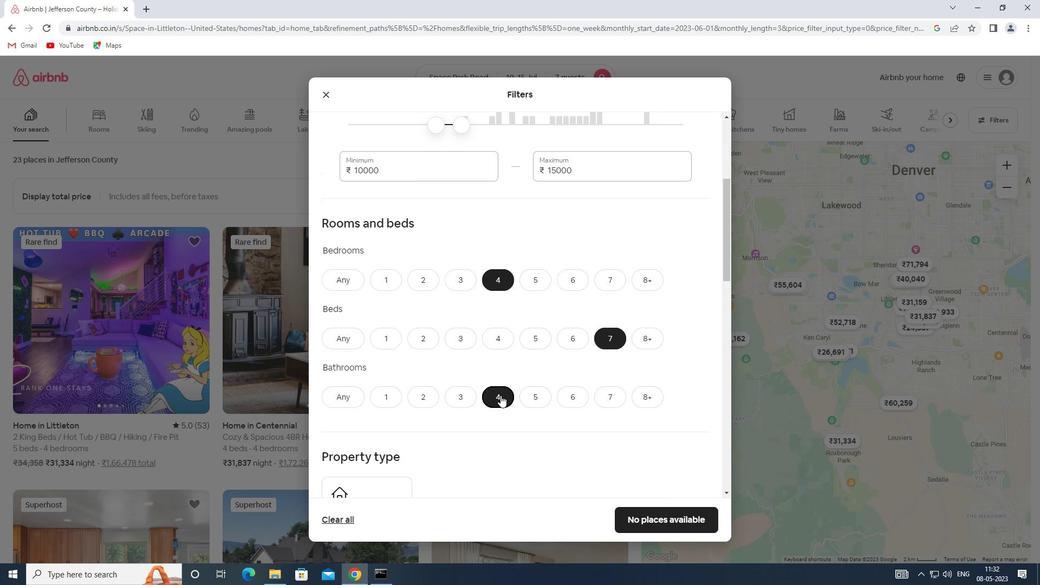 
Action: Mouse scrolled (500, 395) with delta (0, 0)
Screenshot: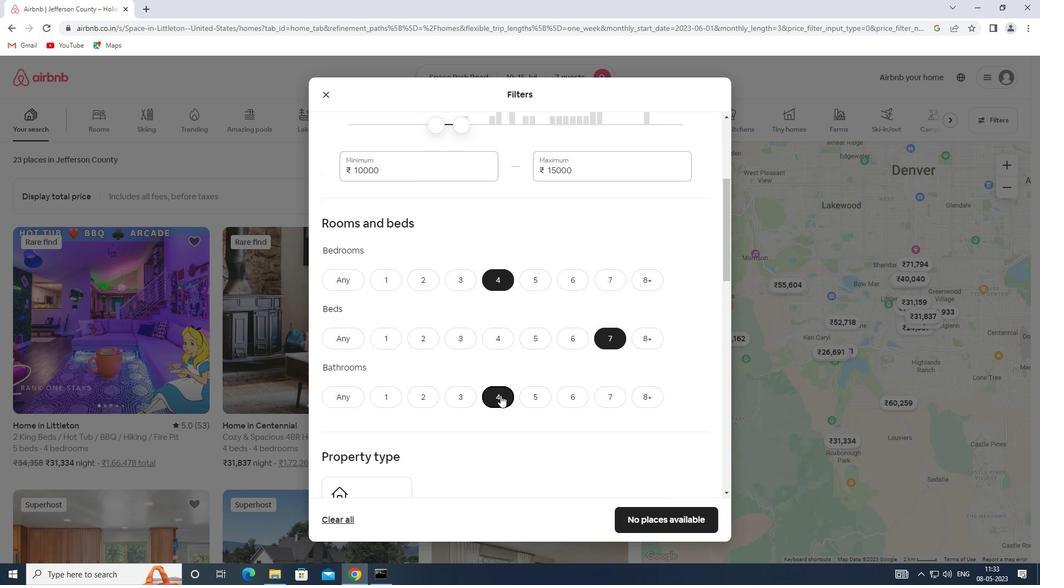 
Action: Mouse scrolled (500, 395) with delta (0, 0)
Screenshot: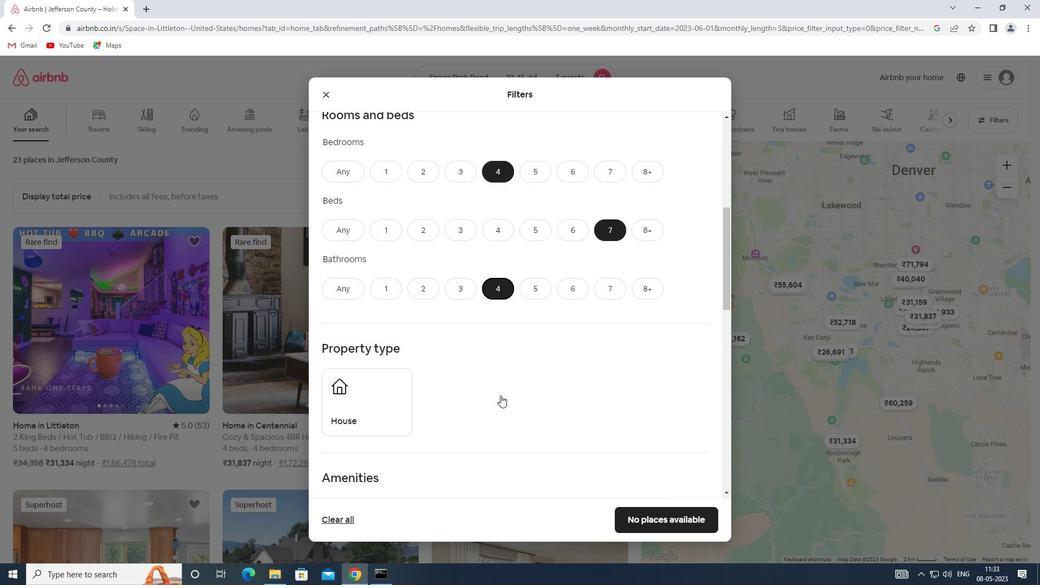 
Action: Mouse scrolled (500, 395) with delta (0, 0)
Screenshot: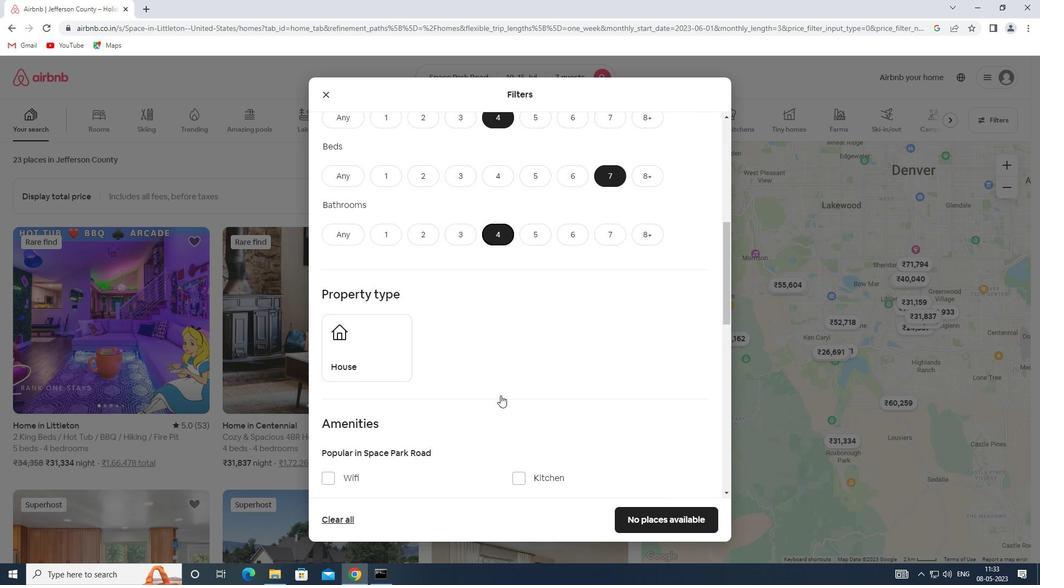 
Action: Mouse scrolled (500, 395) with delta (0, 0)
Screenshot: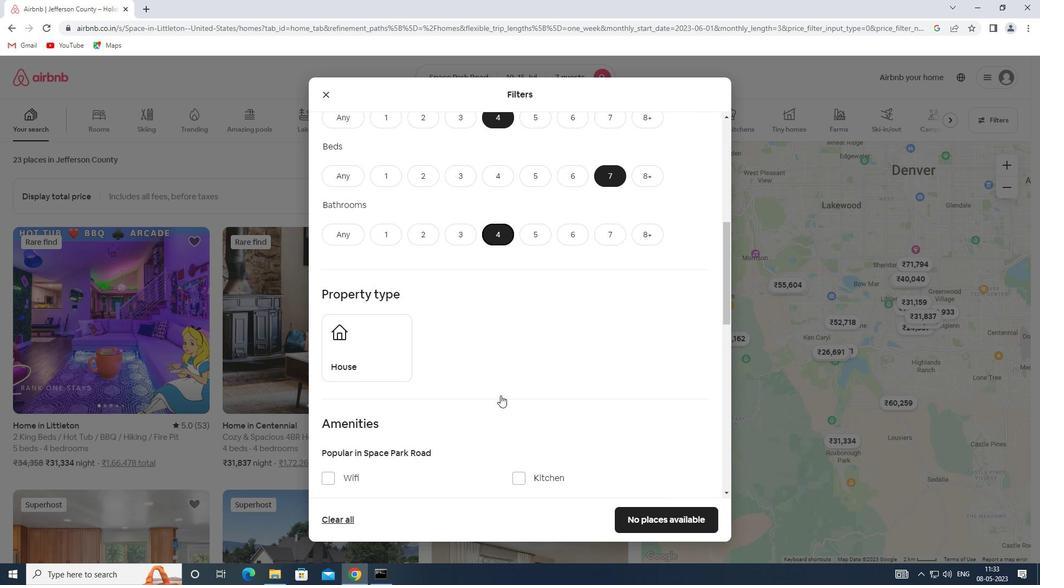 
Action: Mouse moved to (382, 251)
Screenshot: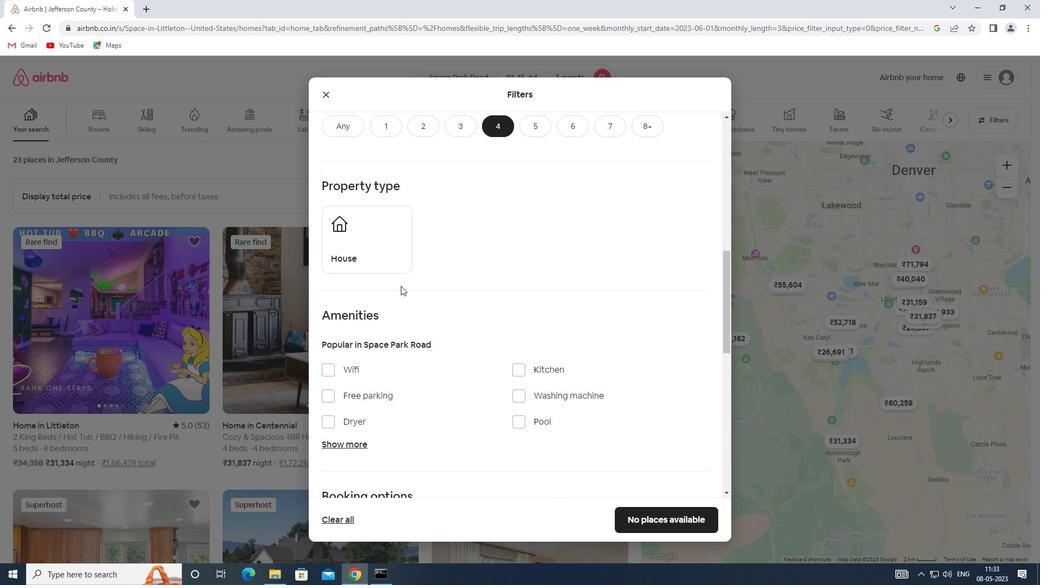 
Action: Mouse pressed left at (382, 251)
Screenshot: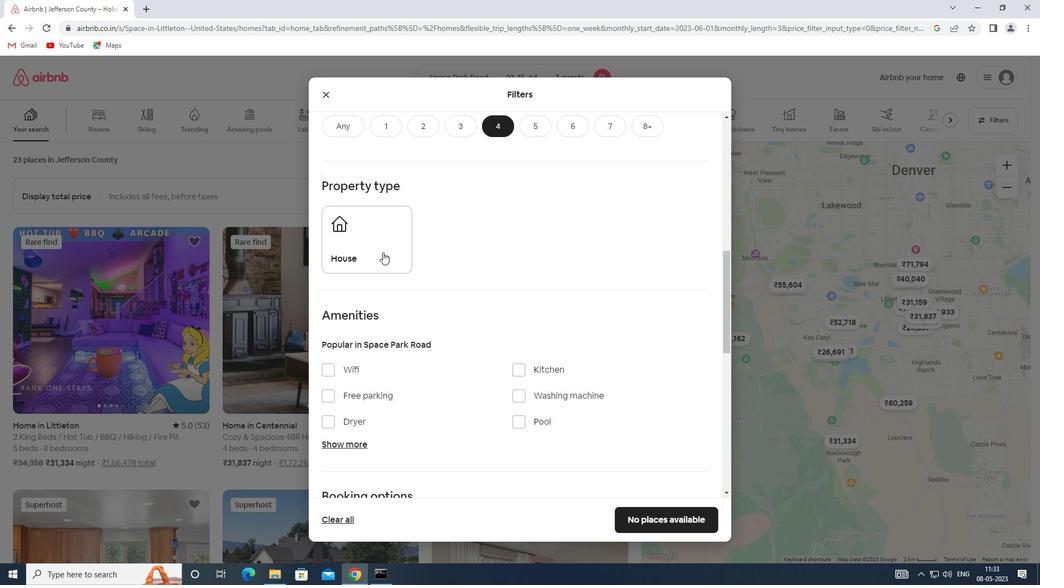 
Action: Mouse moved to (347, 367)
Screenshot: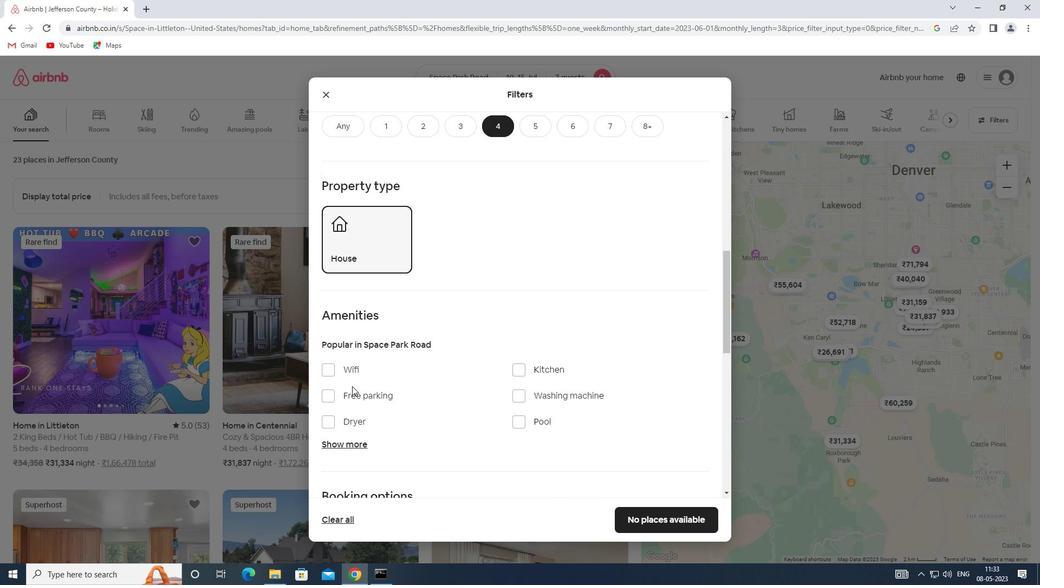 
Action: Mouse pressed left at (347, 367)
Screenshot: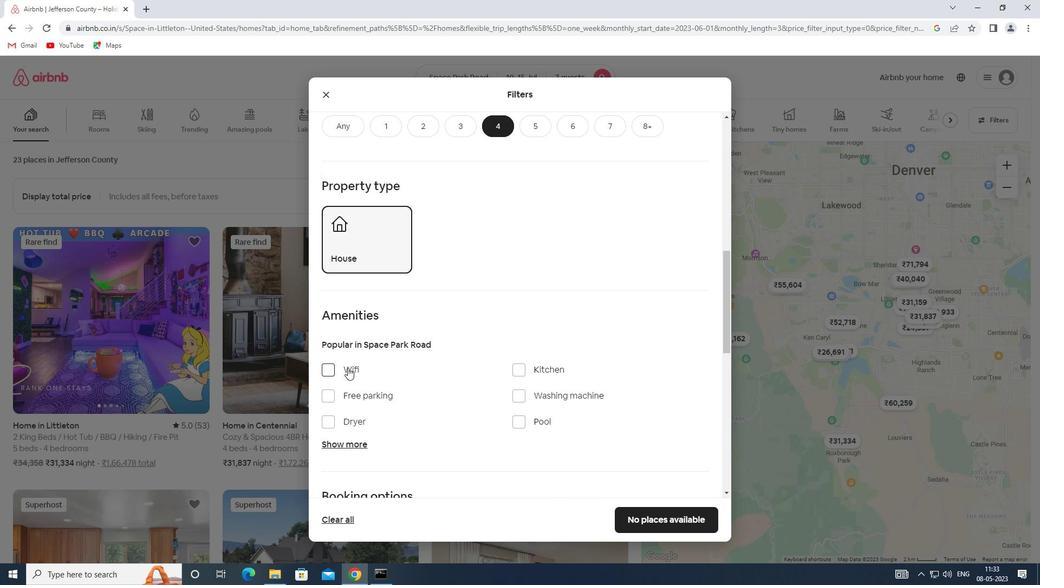 
Action: Mouse moved to (340, 445)
Screenshot: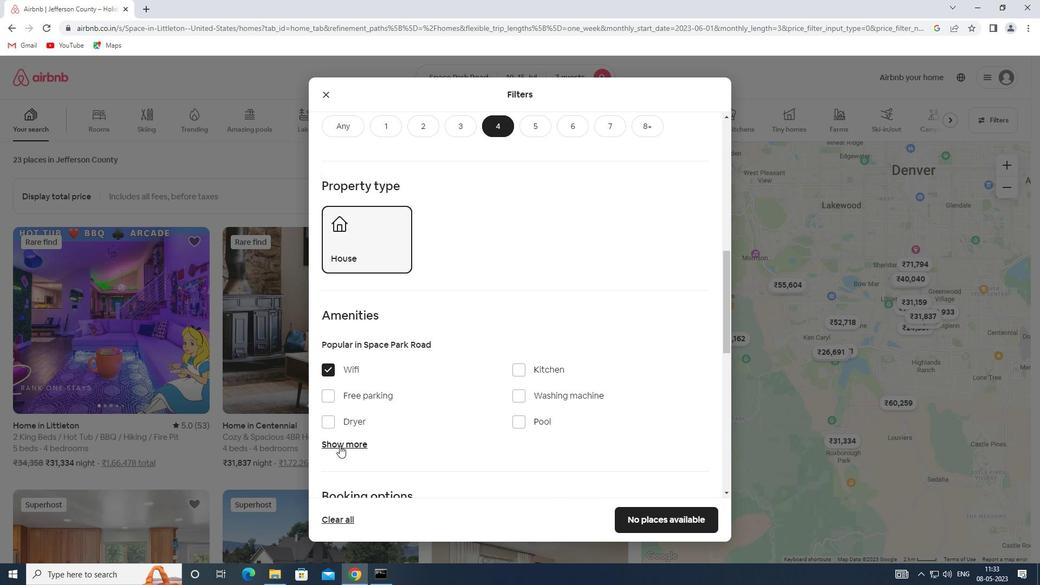 
Action: Mouse pressed left at (340, 445)
Screenshot: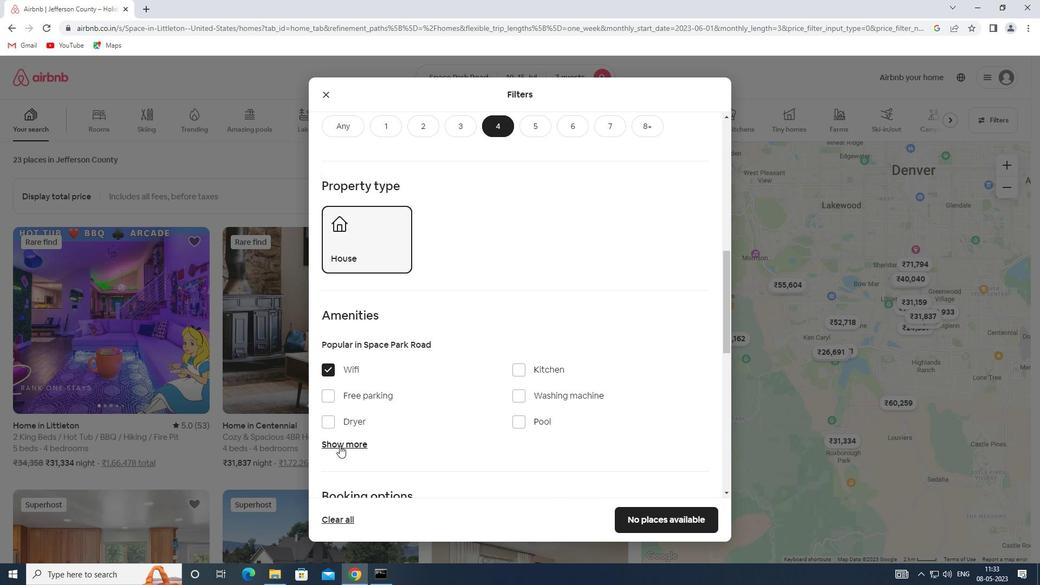 
Action: Mouse moved to (496, 395)
Screenshot: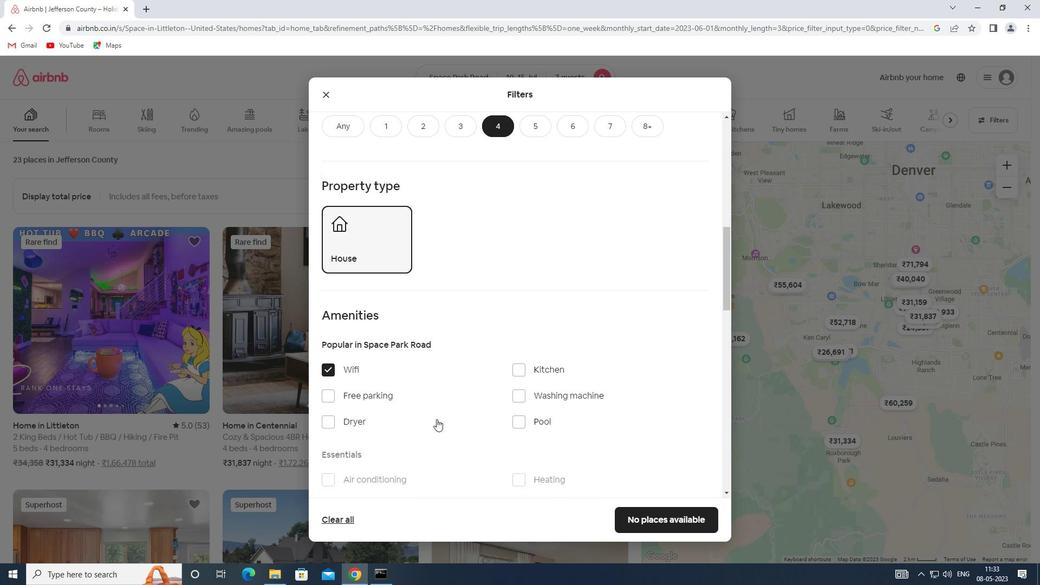 
Action: Mouse scrolled (496, 394) with delta (0, 0)
Screenshot: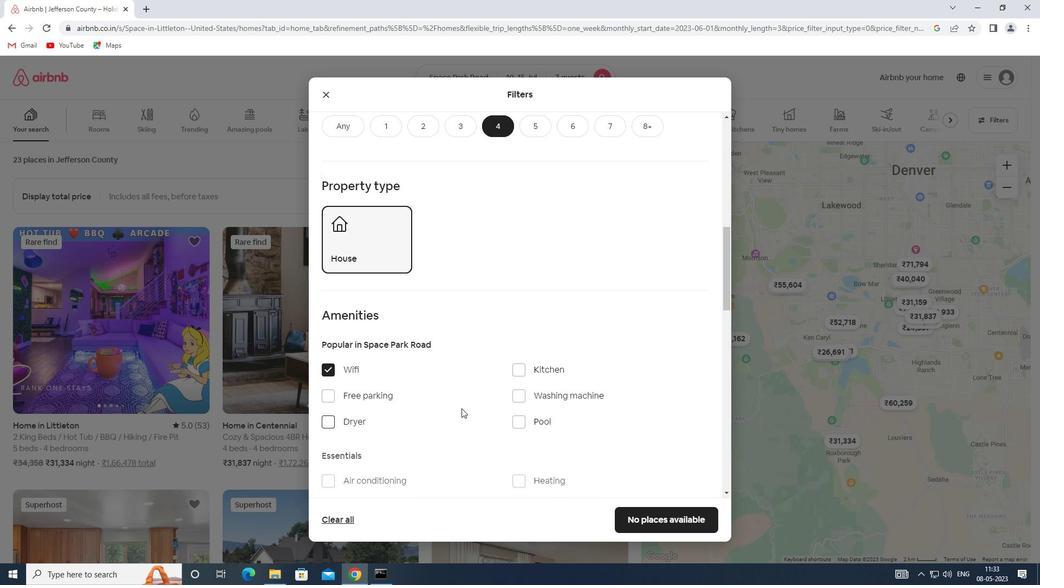 
Action: Mouse scrolled (496, 394) with delta (0, 0)
Screenshot: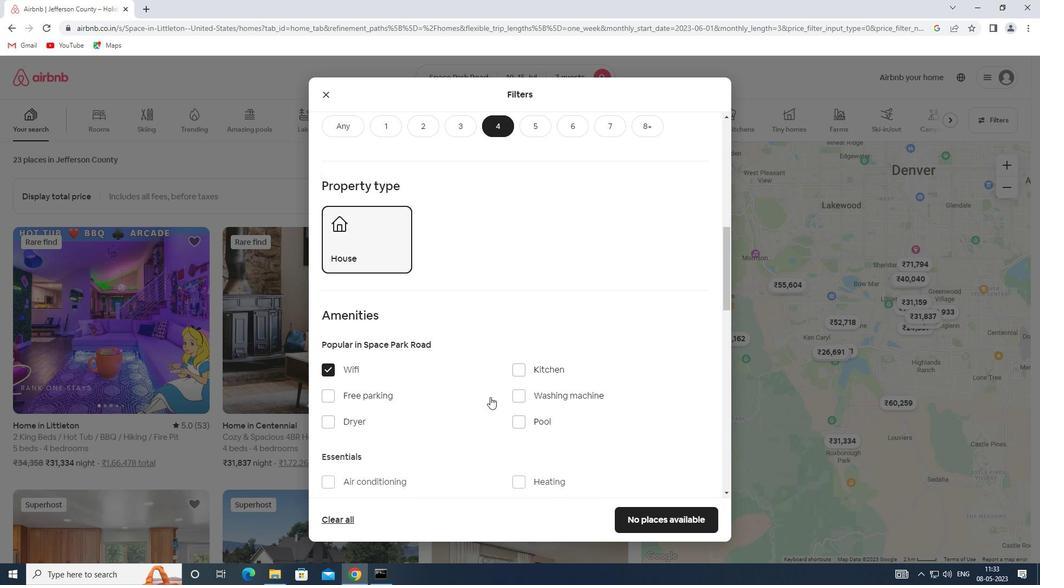 
Action: Mouse scrolled (496, 394) with delta (0, 0)
Screenshot: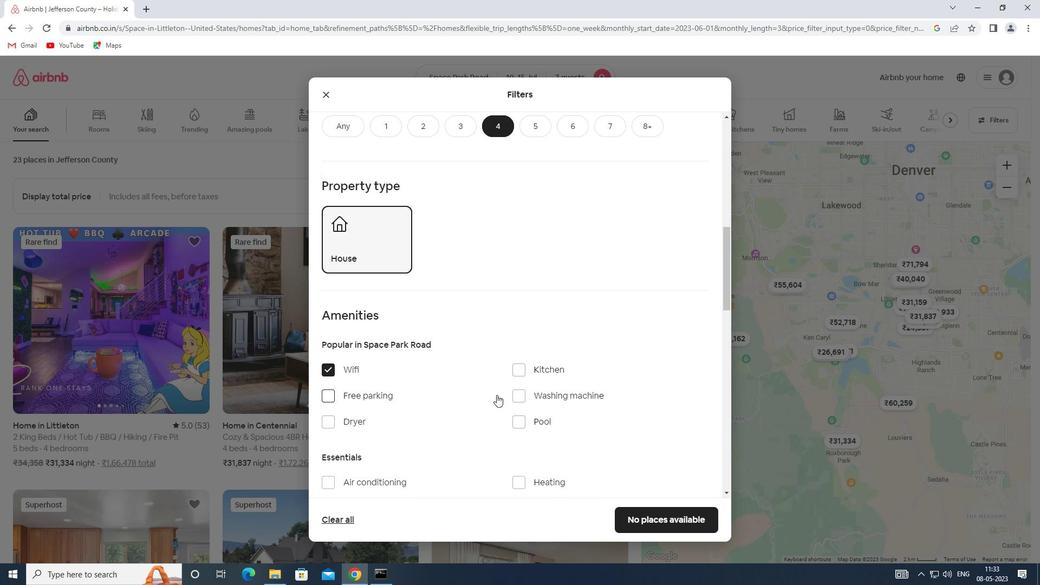 
Action: Mouse moved to (523, 345)
Screenshot: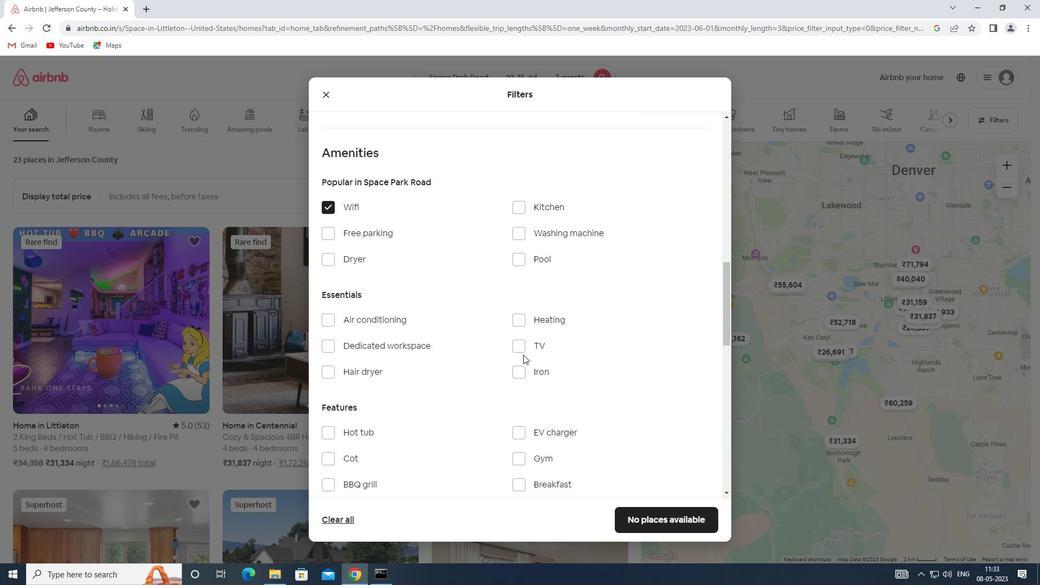 
Action: Mouse pressed left at (523, 345)
Screenshot: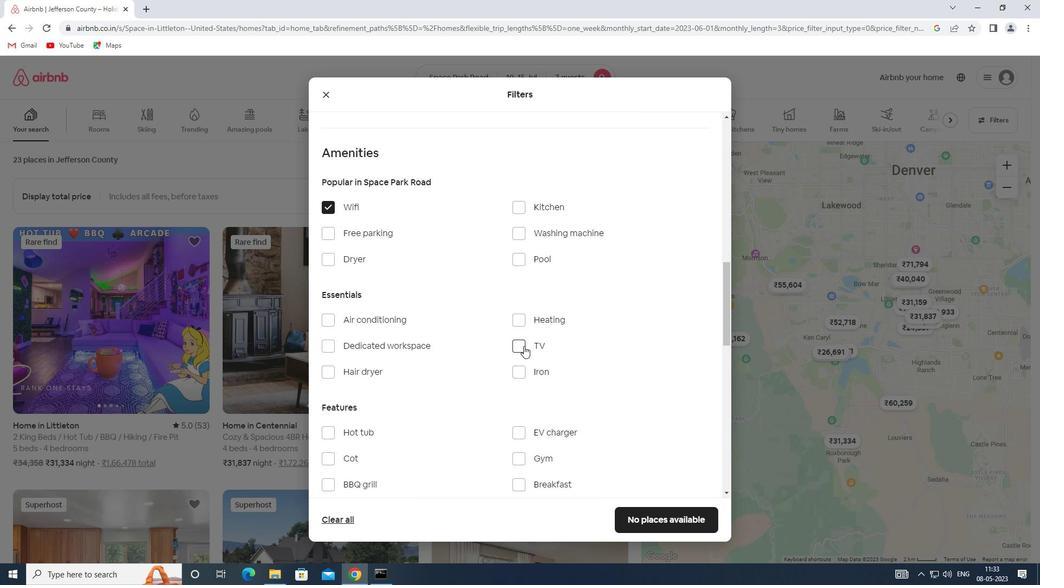 
Action: Mouse moved to (427, 371)
Screenshot: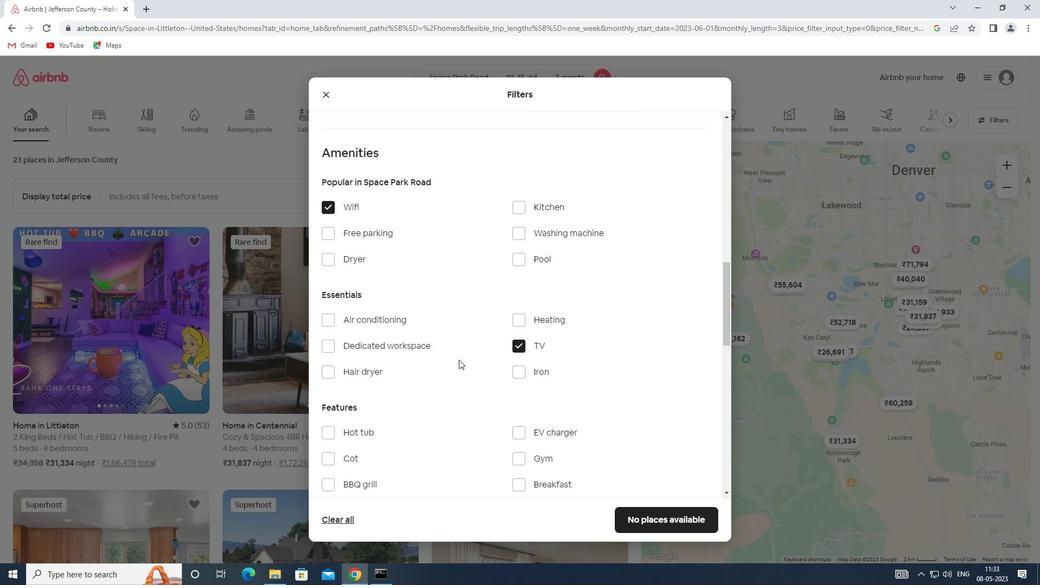
Action: Mouse scrolled (427, 371) with delta (0, 0)
Screenshot: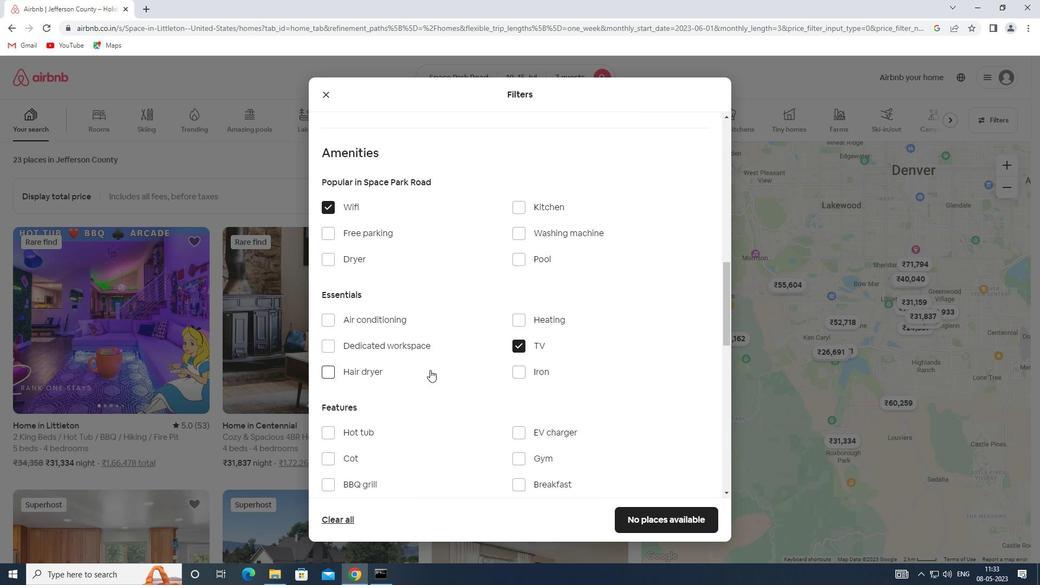 
Action: Mouse scrolled (427, 371) with delta (0, 0)
Screenshot: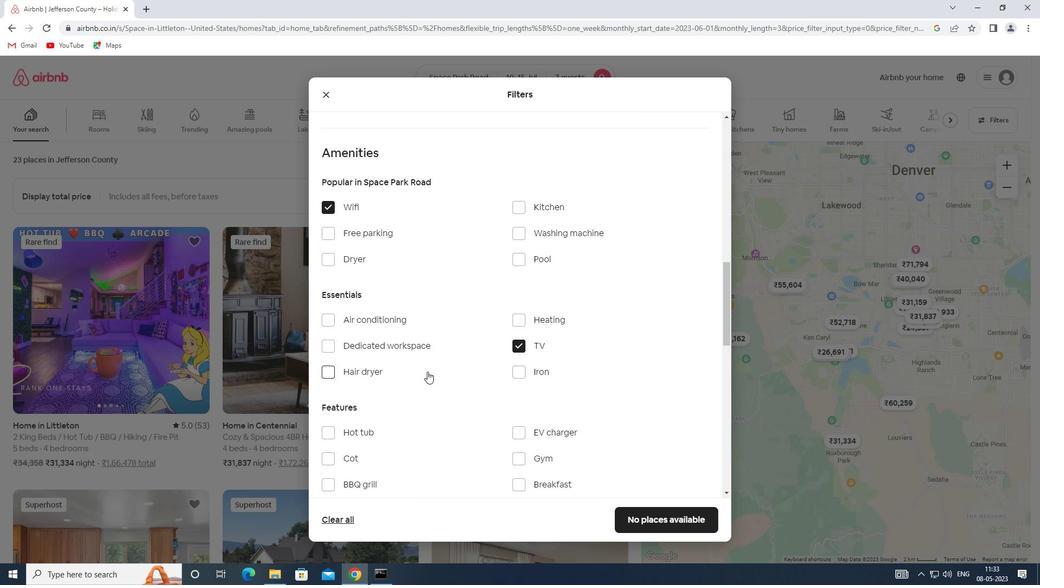
Action: Mouse moved to (368, 123)
Screenshot: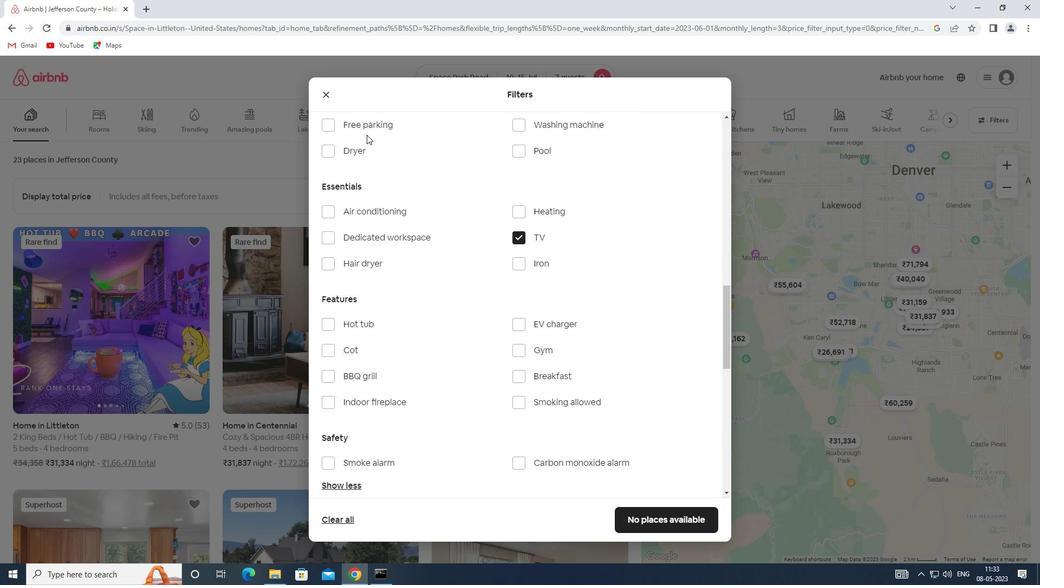 
Action: Mouse pressed left at (368, 123)
Screenshot: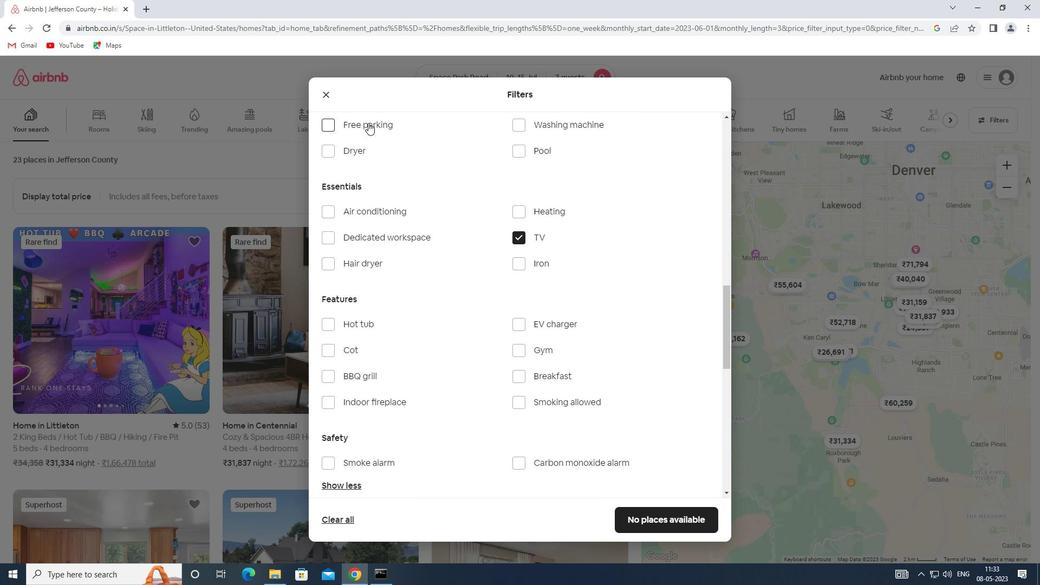 
Action: Mouse moved to (517, 352)
Screenshot: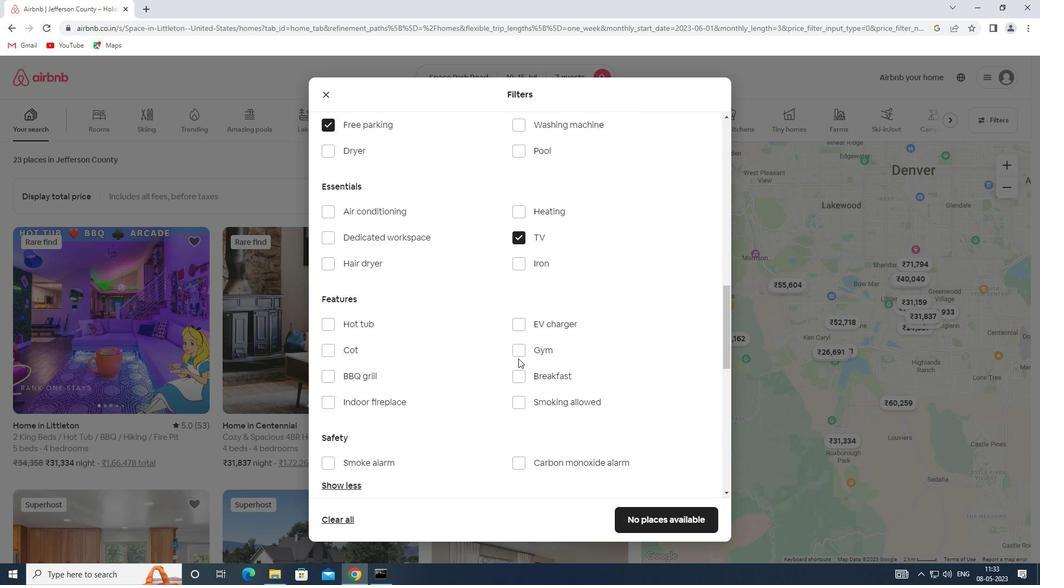 
Action: Mouse pressed left at (517, 352)
Screenshot: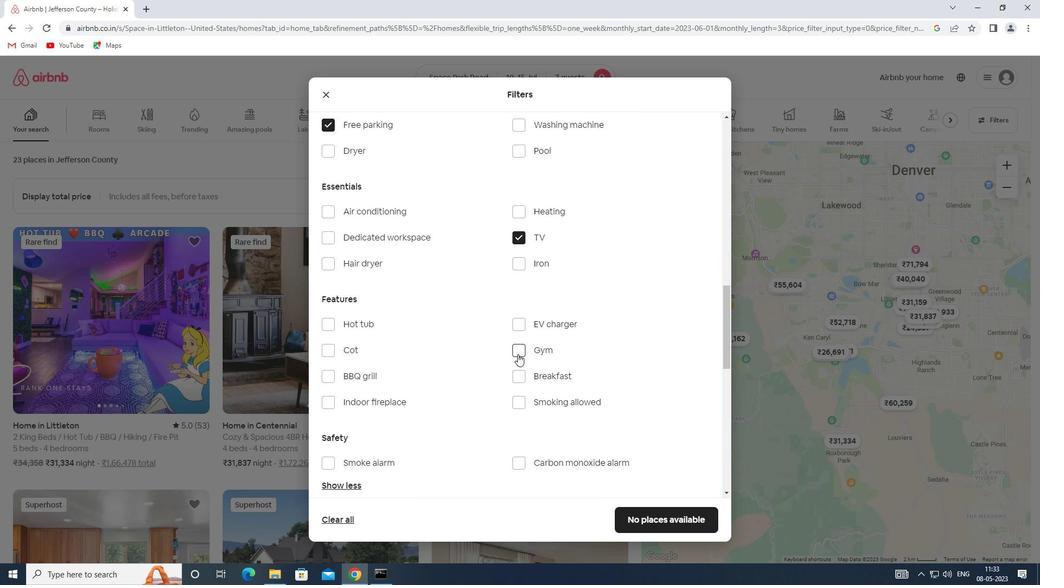 
Action: Mouse moved to (515, 379)
Screenshot: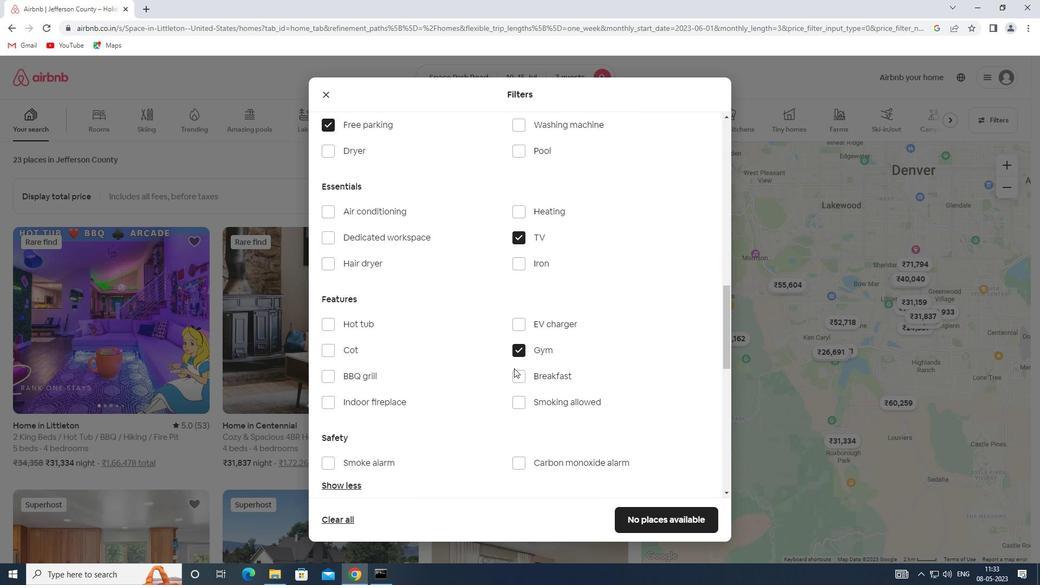 
Action: Mouse pressed left at (515, 379)
Screenshot: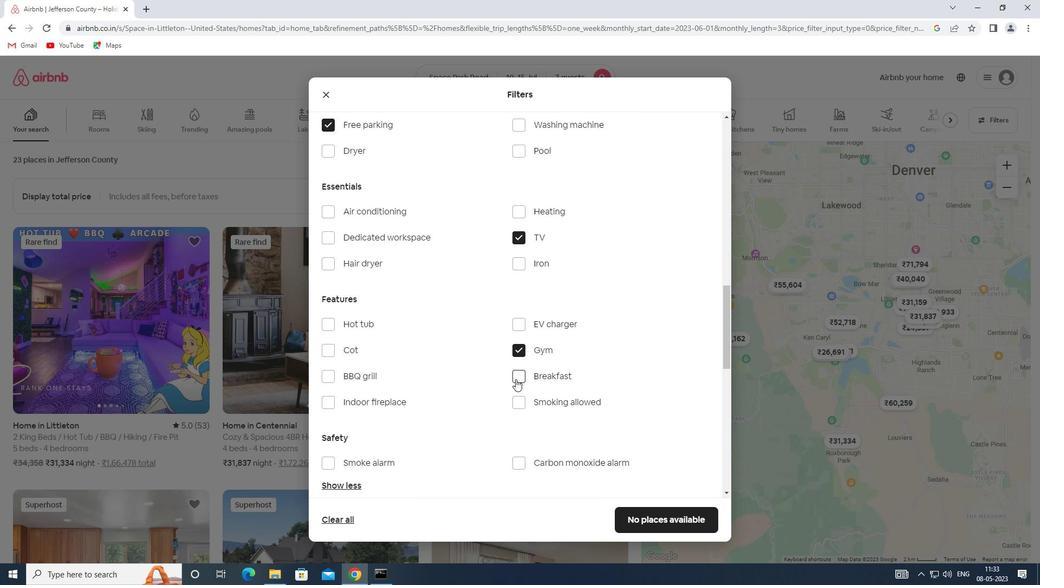 
Action: Mouse scrolled (515, 378) with delta (0, 0)
Screenshot: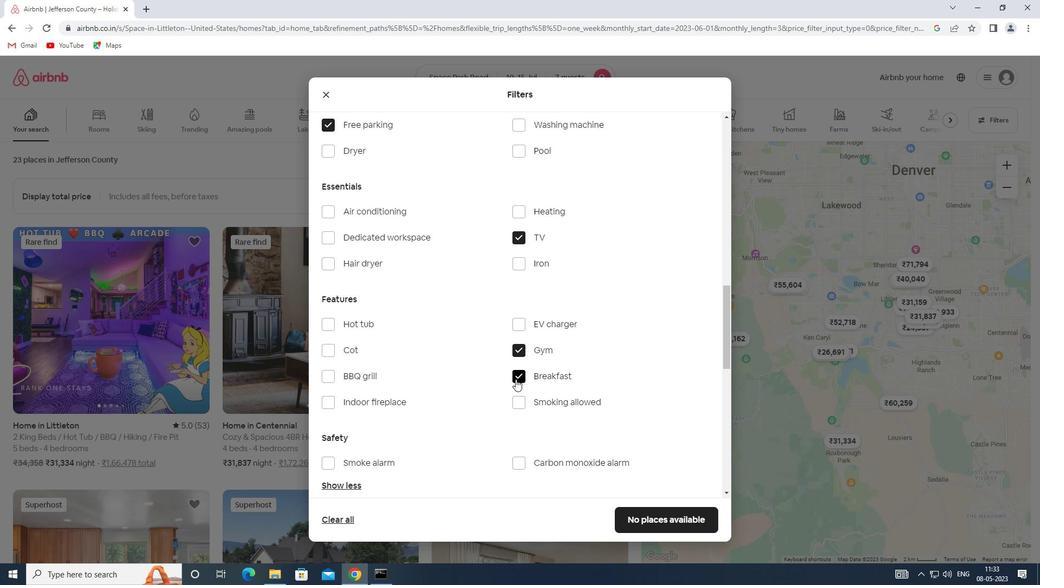 
Action: Mouse scrolled (515, 378) with delta (0, 0)
Screenshot: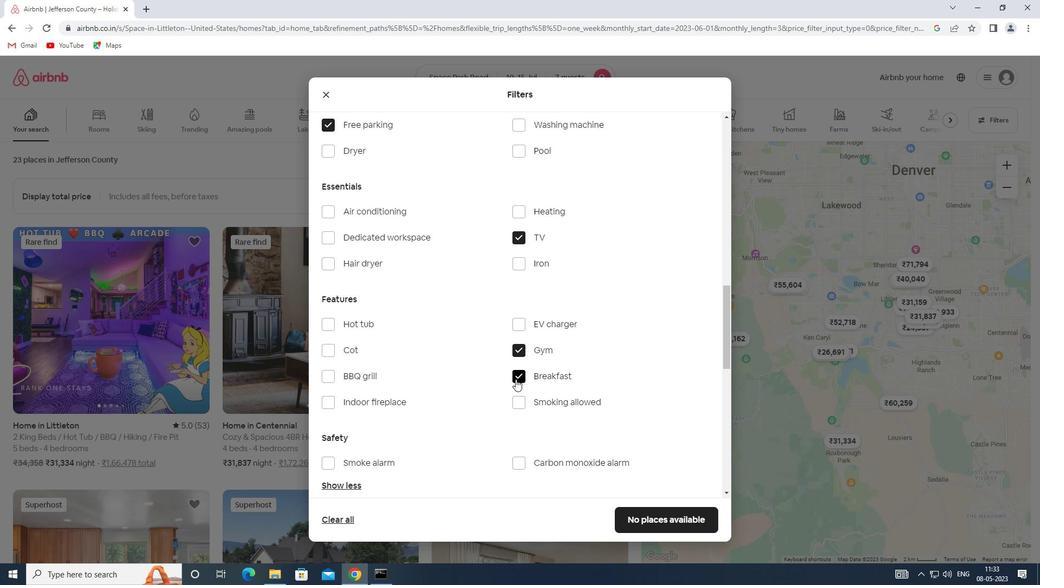 
Action: Mouse scrolled (515, 378) with delta (0, 0)
Screenshot: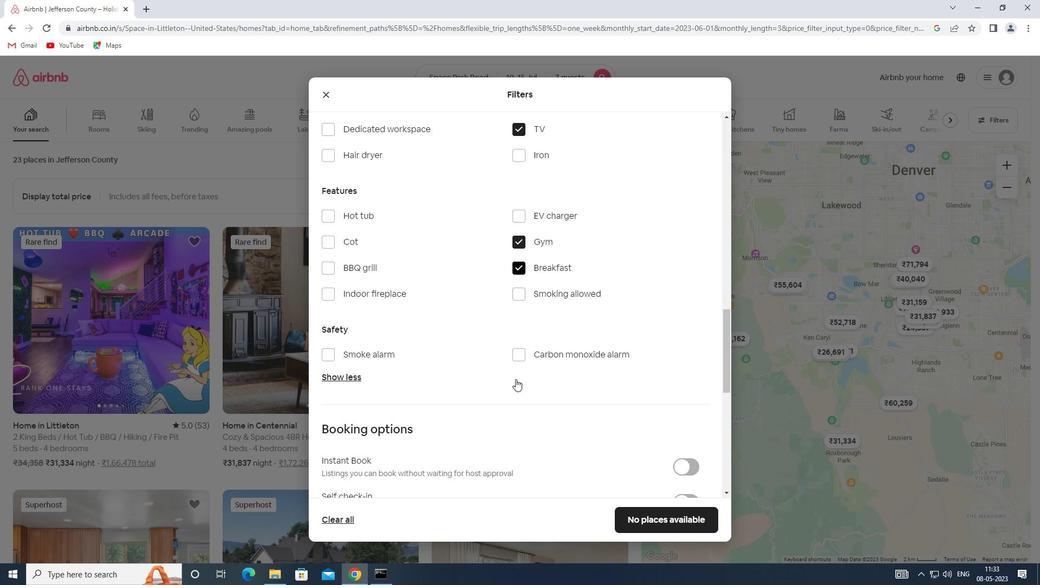 
Action: Mouse scrolled (515, 378) with delta (0, 0)
Screenshot: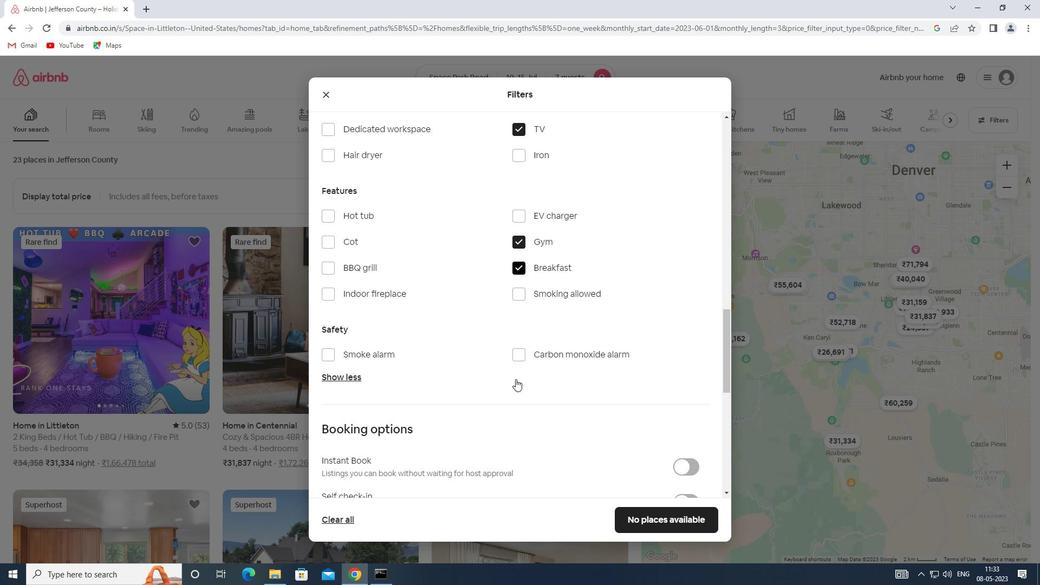 
Action: Mouse moved to (684, 396)
Screenshot: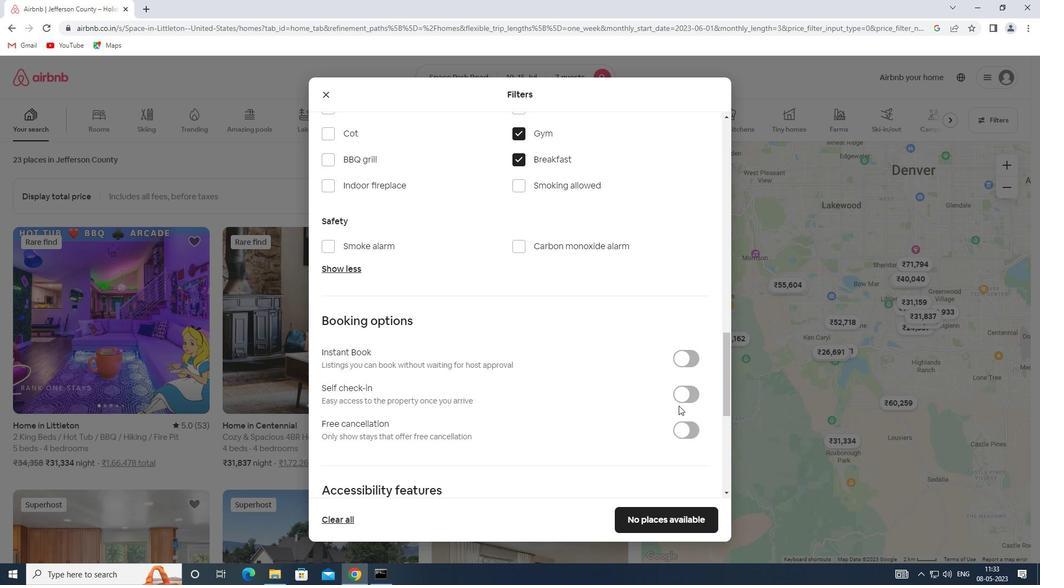 
Action: Mouse pressed left at (684, 396)
Screenshot: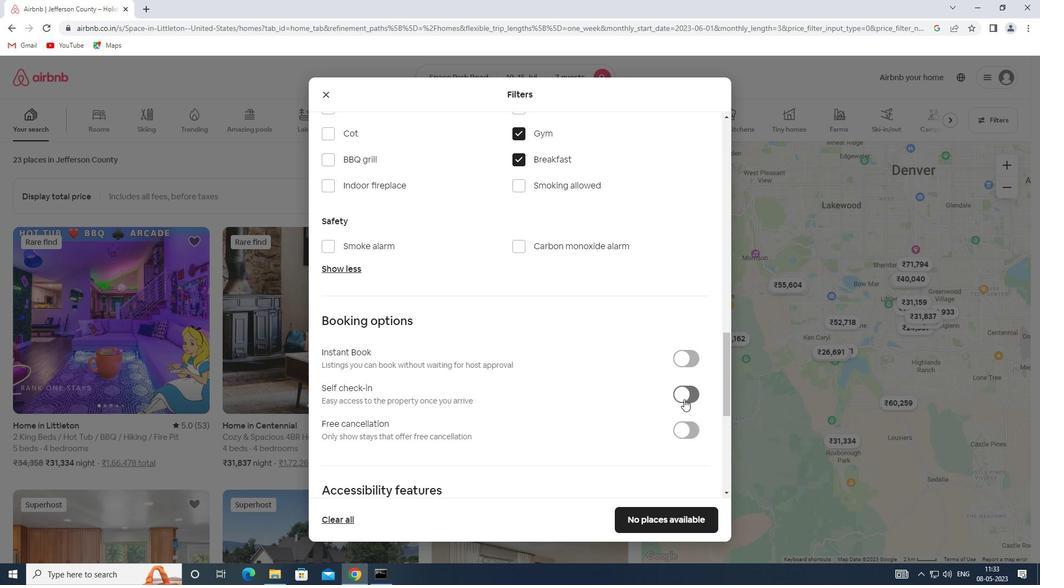 
Action: Mouse moved to (469, 408)
Screenshot: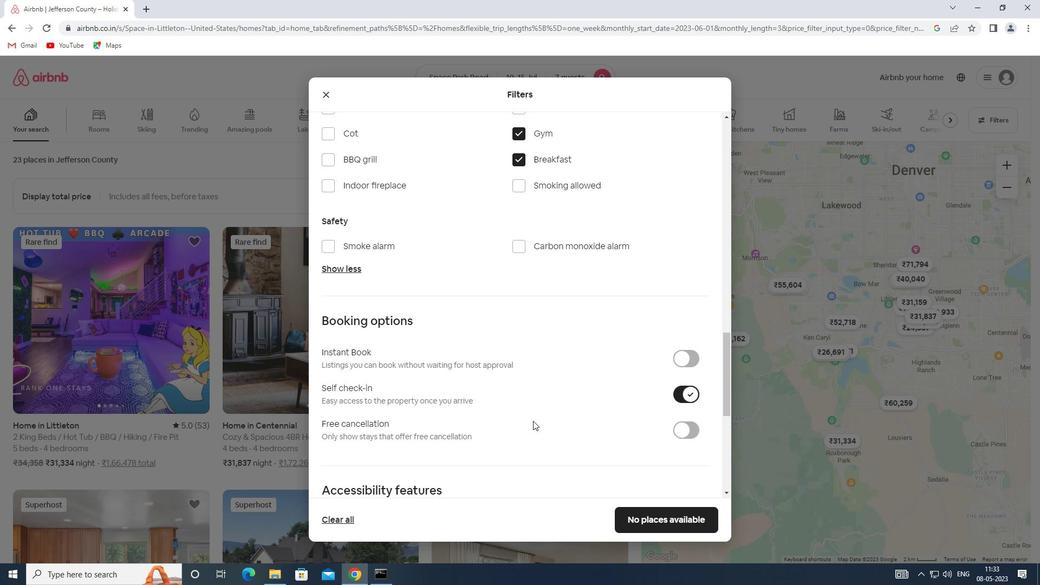 
Action: Mouse scrolled (469, 407) with delta (0, 0)
Screenshot: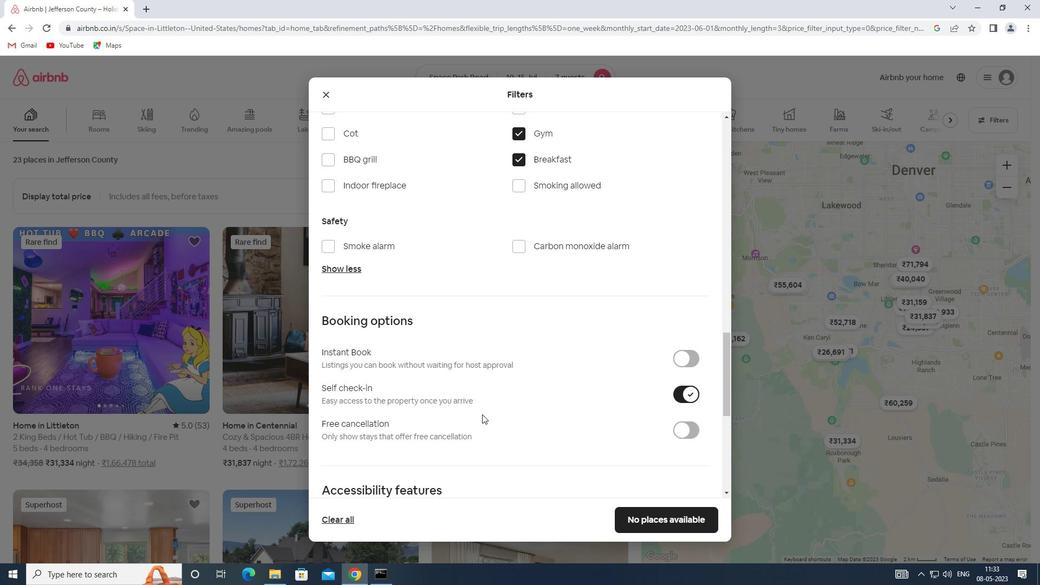 
Action: Mouse scrolled (469, 407) with delta (0, 0)
Screenshot: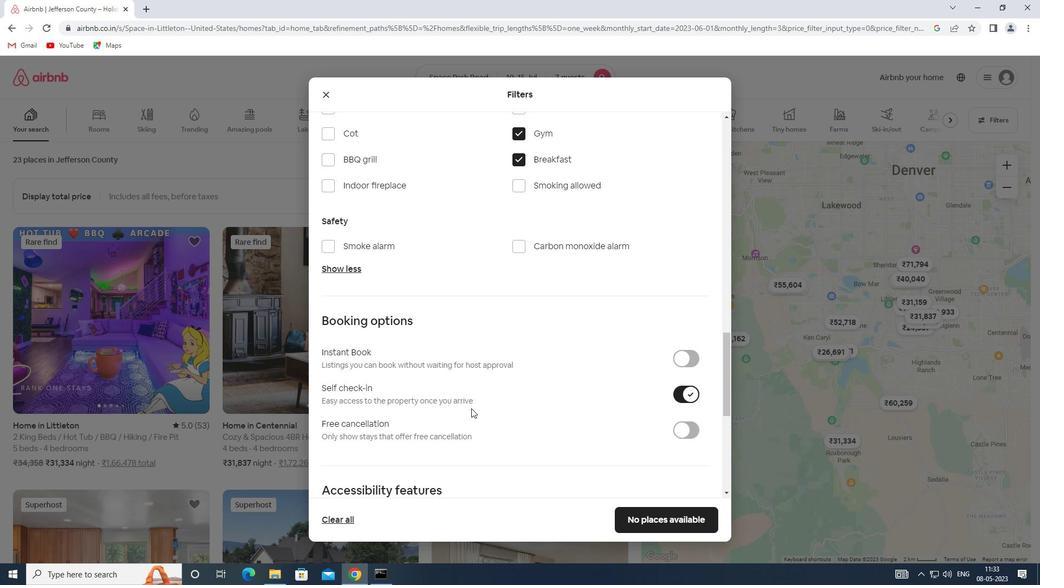 
Action: Mouse scrolled (469, 407) with delta (0, 0)
Screenshot: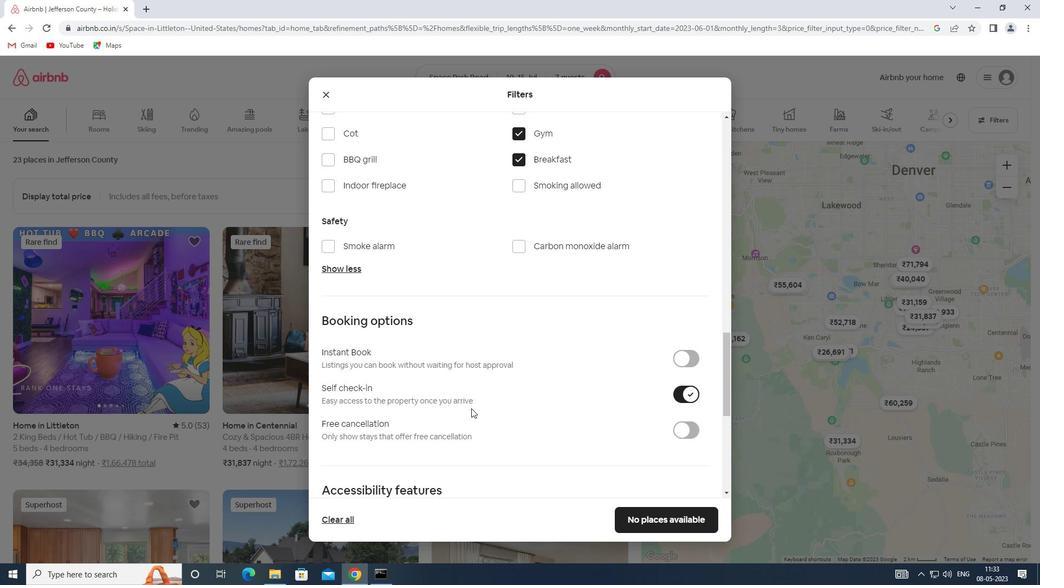 
Action: Mouse scrolled (469, 407) with delta (0, 0)
Screenshot: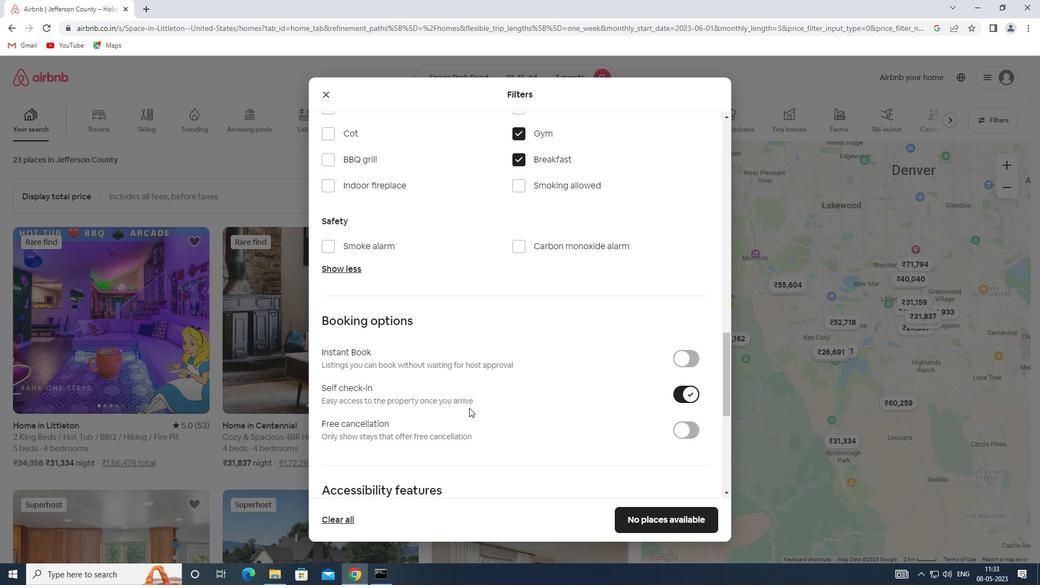 
Action: Mouse scrolled (469, 407) with delta (0, 0)
Screenshot: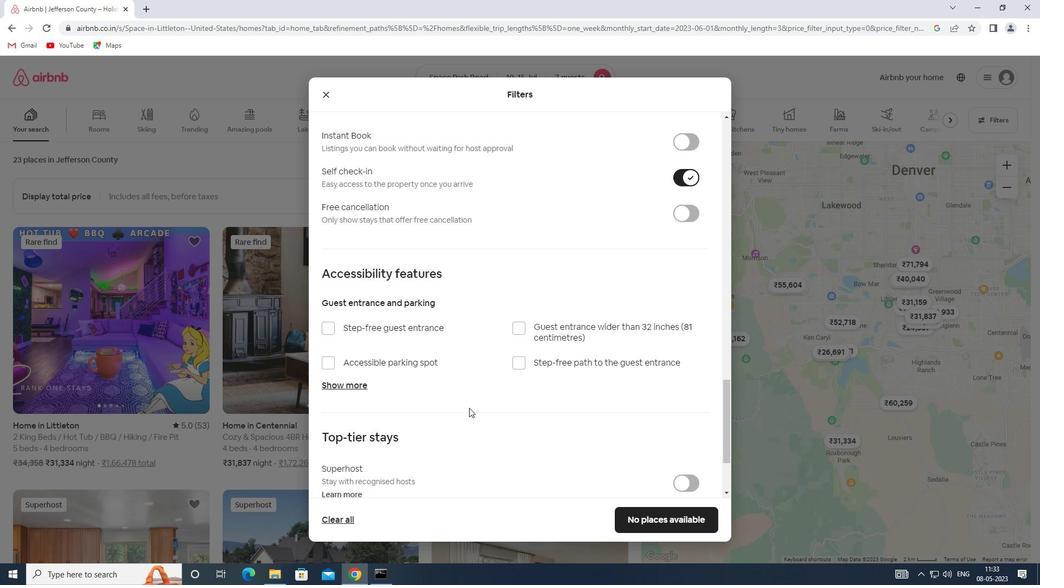 
Action: Mouse moved to (404, 434)
Screenshot: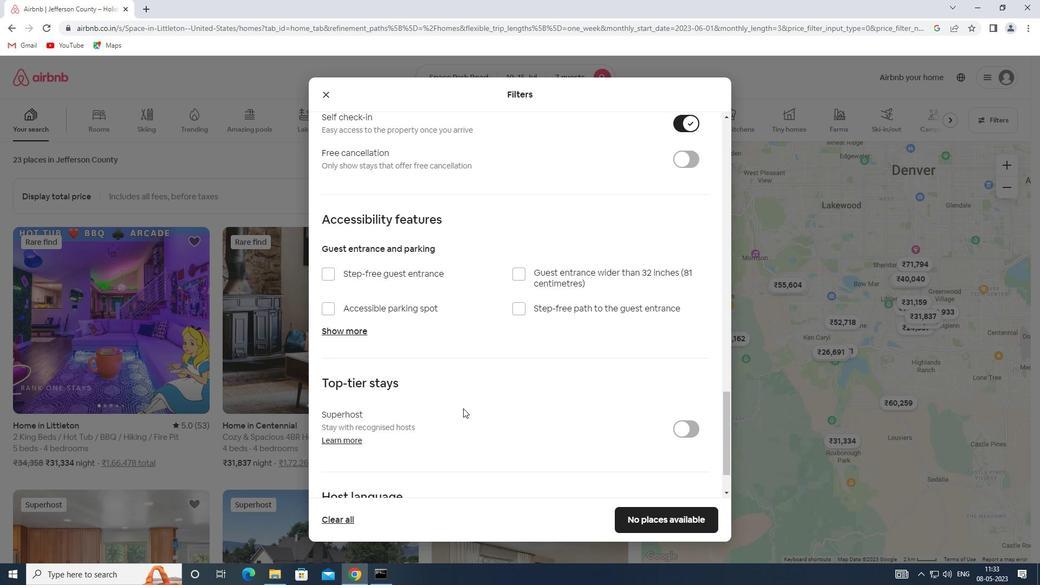 
Action: Mouse scrolled (404, 433) with delta (0, 0)
Screenshot: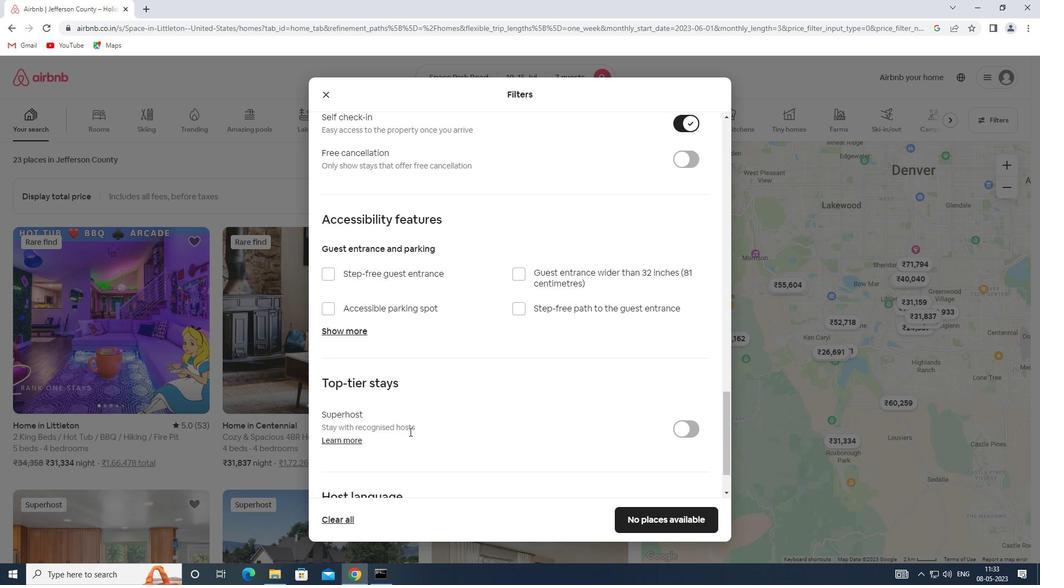 
Action: Mouse scrolled (404, 433) with delta (0, 0)
Screenshot: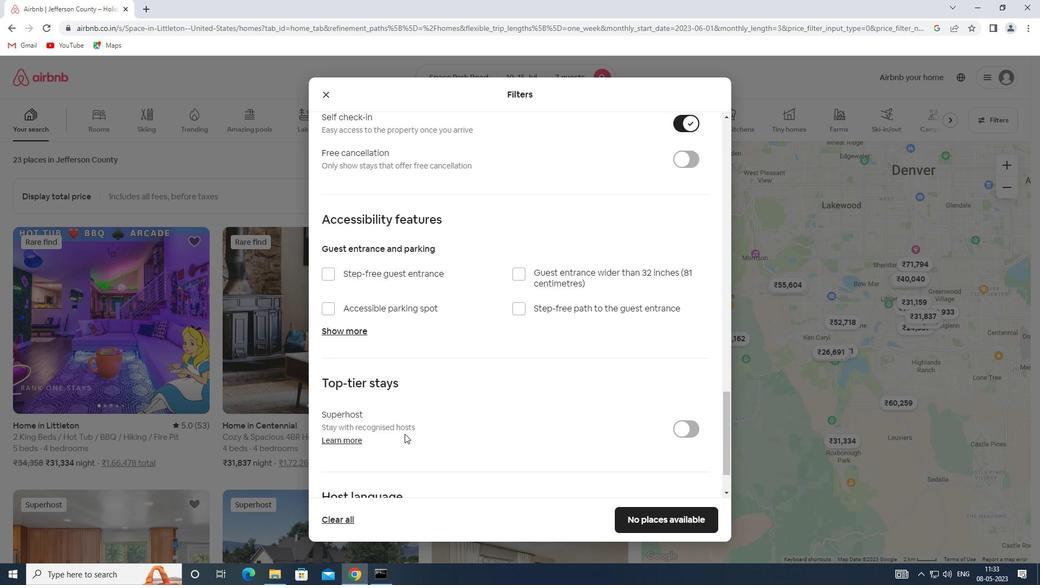 
Action: Mouse scrolled (404, 433) with delta (0, 0)
Screenshot: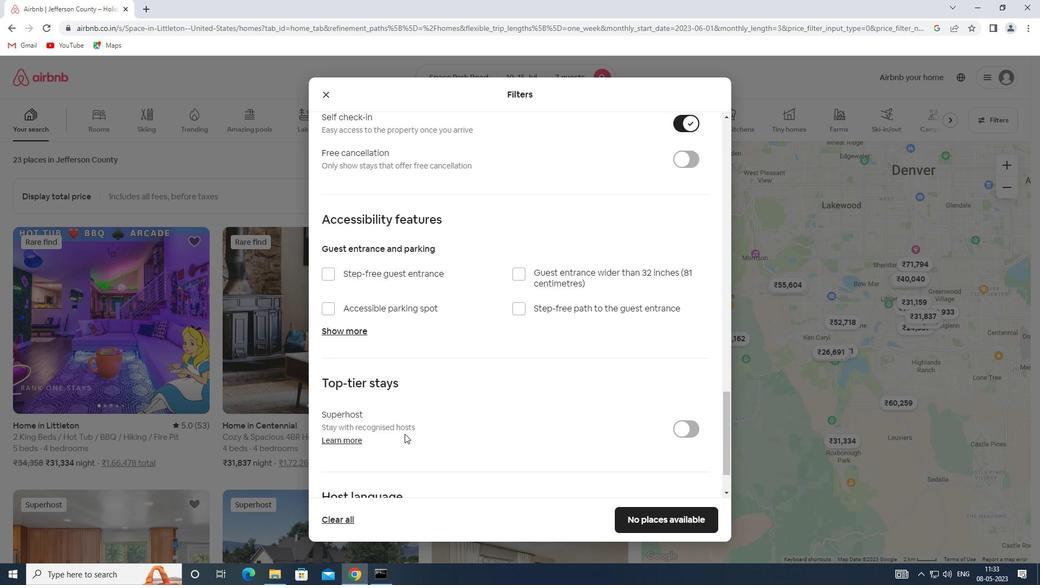 
Action: Mouse moved to (332, 464)
Screenshot: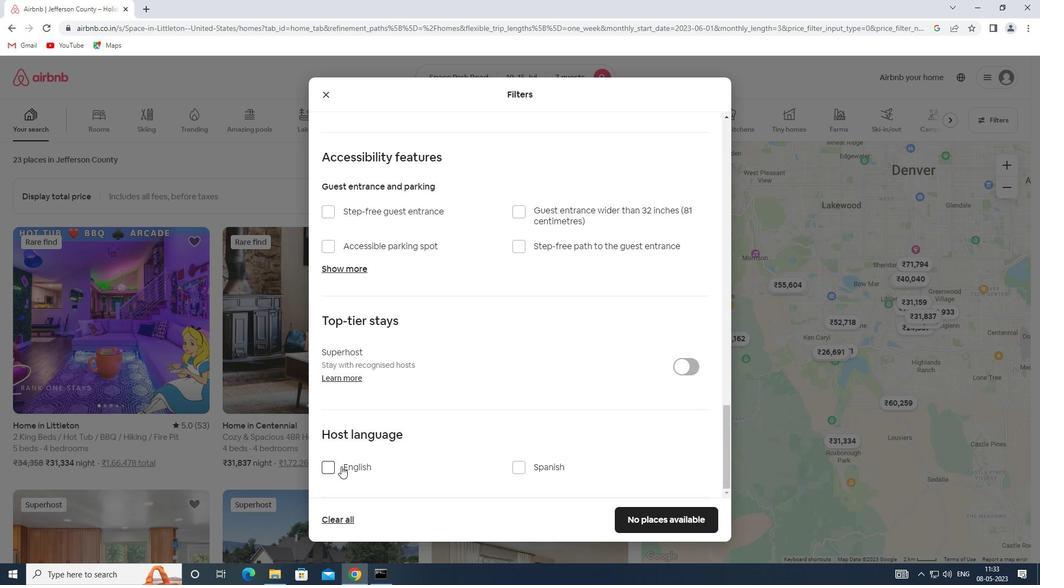 
Action: Mouse pressed left at (332, 464)
Screenshot: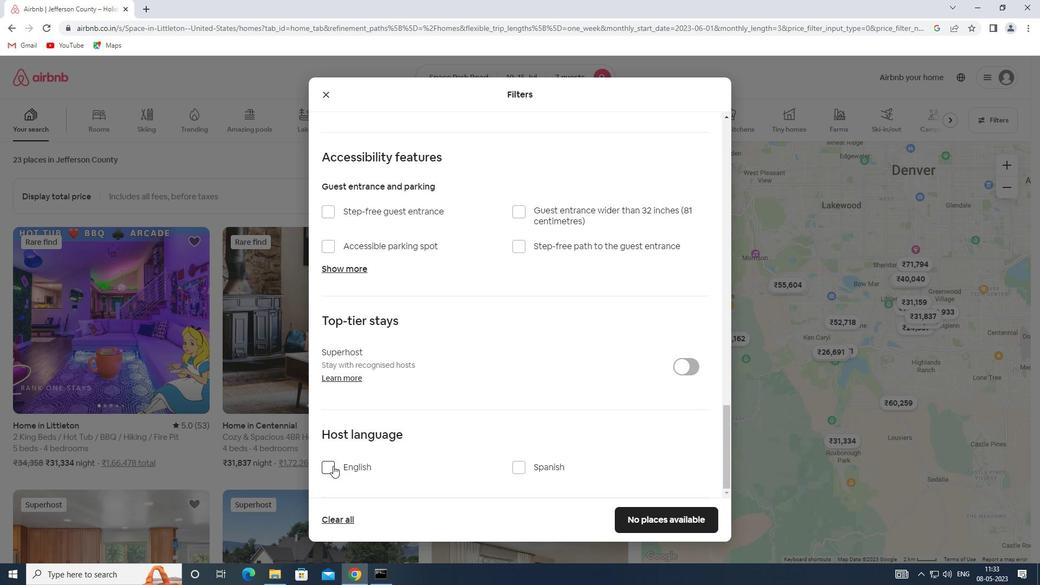 
Action: Mouse moved to (670, 516)
Screenshot: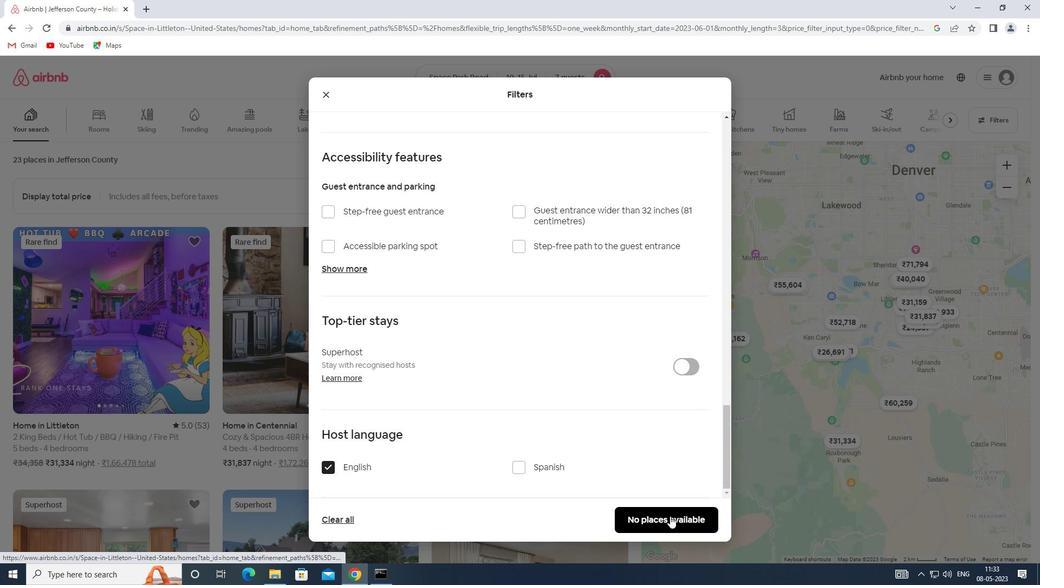 
Action: Mouse pressed left at (670, 516)
Screenshot: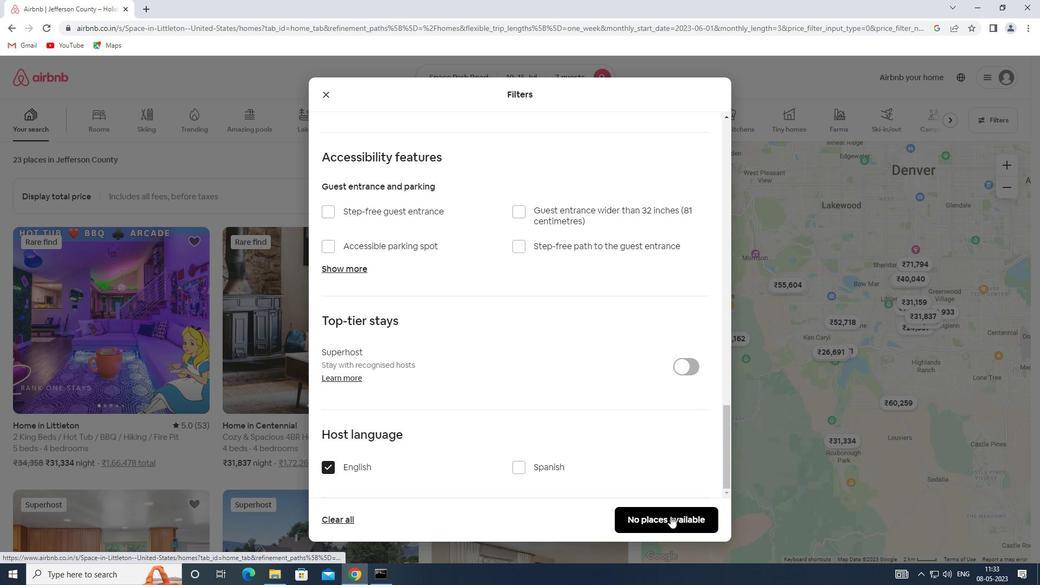 
